 Task: Open Card Card0000000116 in Board Board0000000029 in Workspace WS0000000010 in Trello. Add Member Nikrathi889@gmail.com to Card Card0000000116 in Board Board0000000029 in Workspace WS0000000010 in Trello. Add Red Label titled Label0000000116 to Card Card0000000116 in Board Board0000000029 in Workspace WS0000000010 in Trello. Add Checklist CL0000000116 to Card Card0000000116 in Board Board0000000029 in Workspace WS0000000010 in Trello. Add Dates with Start Date as Nov 01 2023 and Due Date as Nov 30 2023 to Card Card0000000116 in Board Board0000000029 in Workspace WS0000000010 in Trello
Action: Mouse moved to (353, 441)
Screenshot: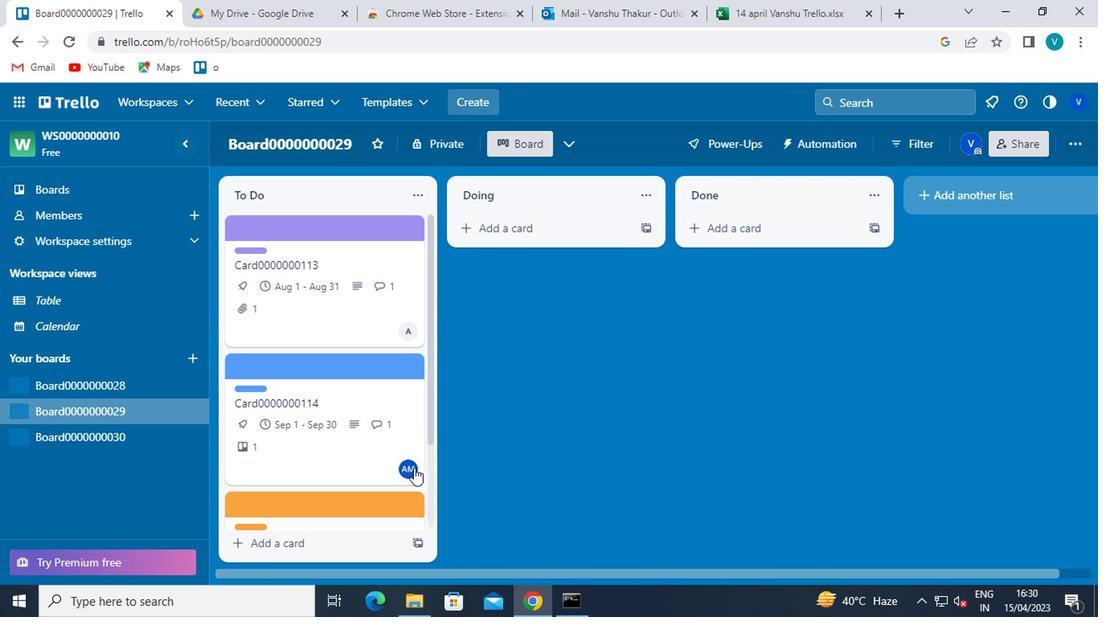 
Action: Mouse scrolled (353, 441) with delta (0, 0)
Screenshot: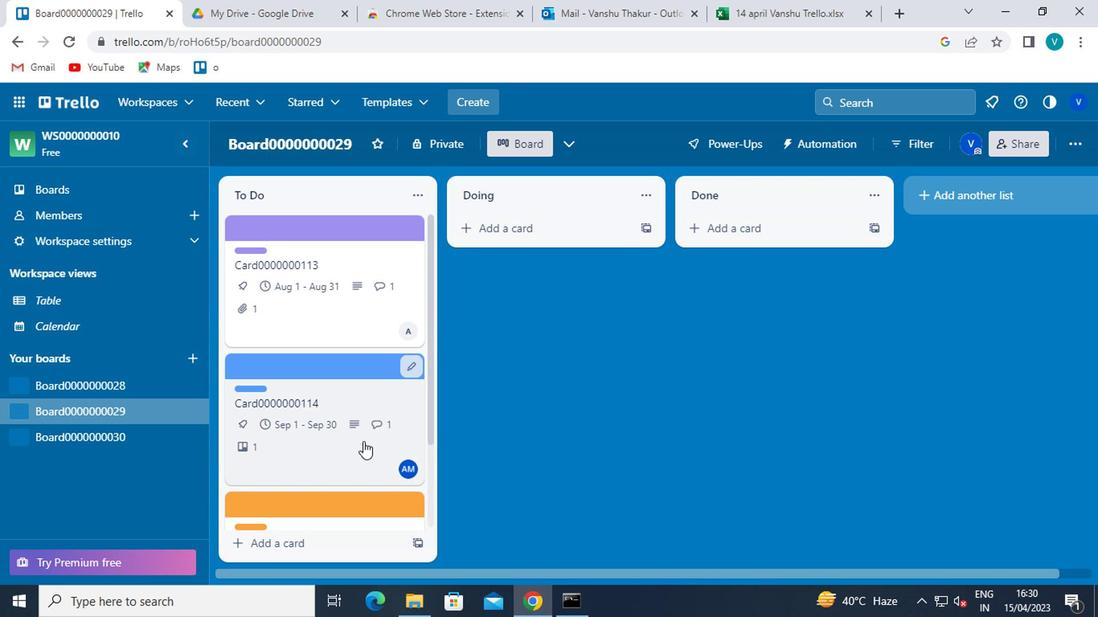
Action: Mouse scrolled (353, 441) with delta (0, 0)
Screenshot: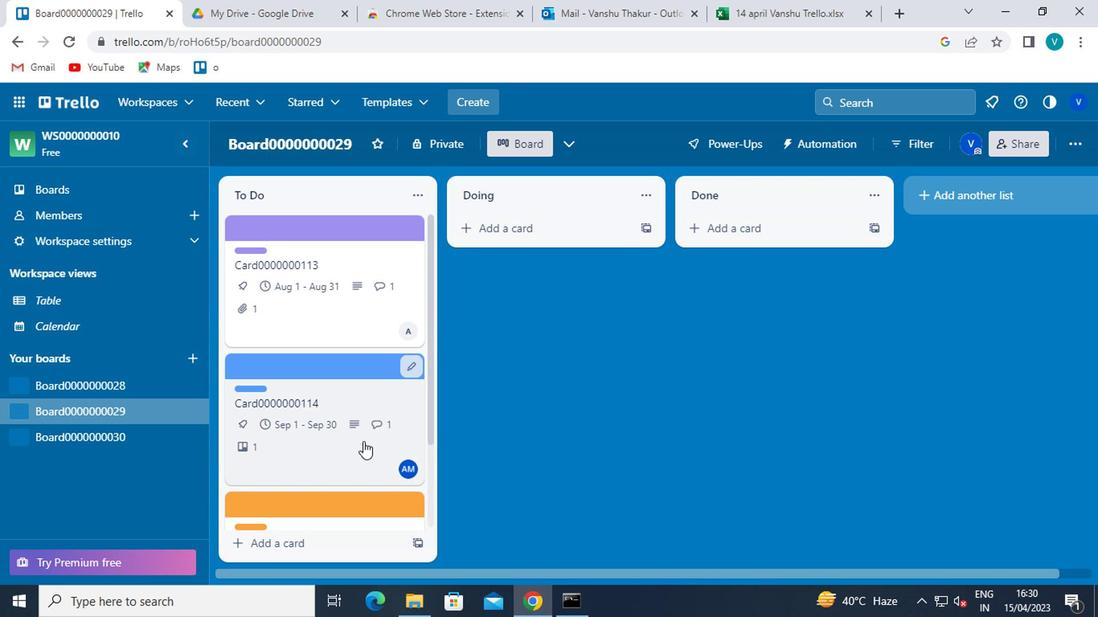 
Action: Mouse scrolled (353, 441) with delta (0, 0)
Screenshot: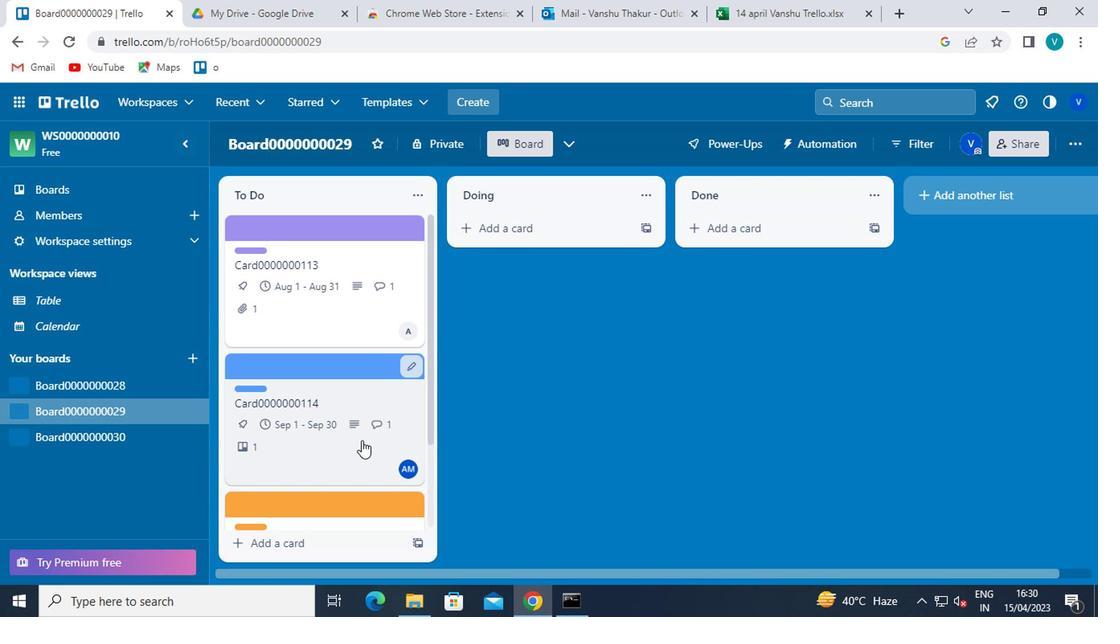 
Action: Mouse scrolled (353, 441) with delta (0, 0)
Screenshot: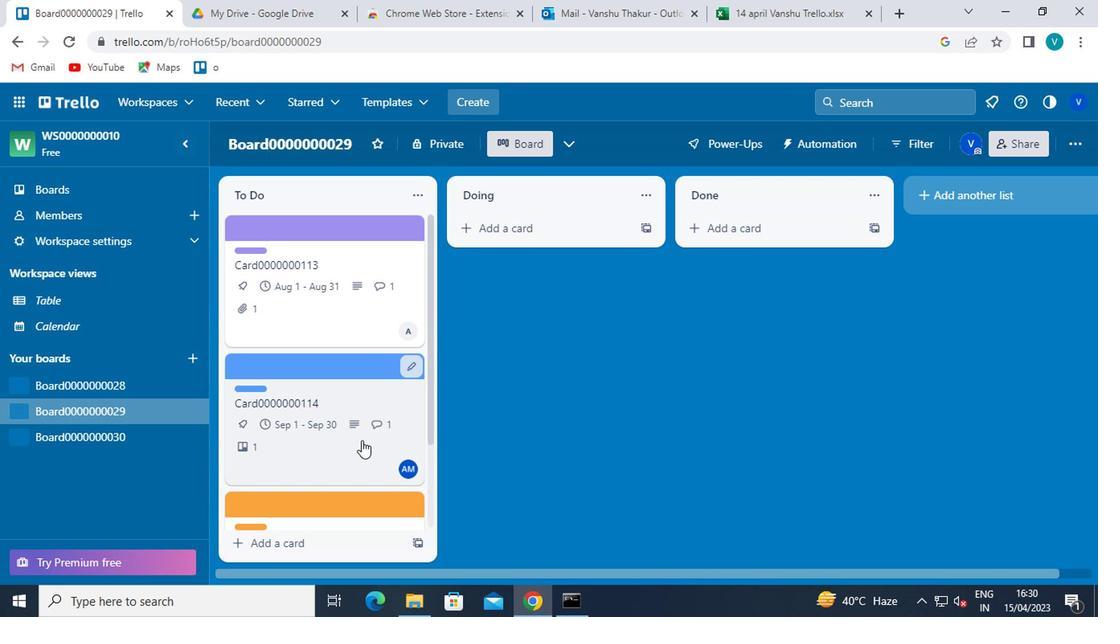
Action: Mouse scrolled (353, 441) with delta (0, 0)
Screenshot: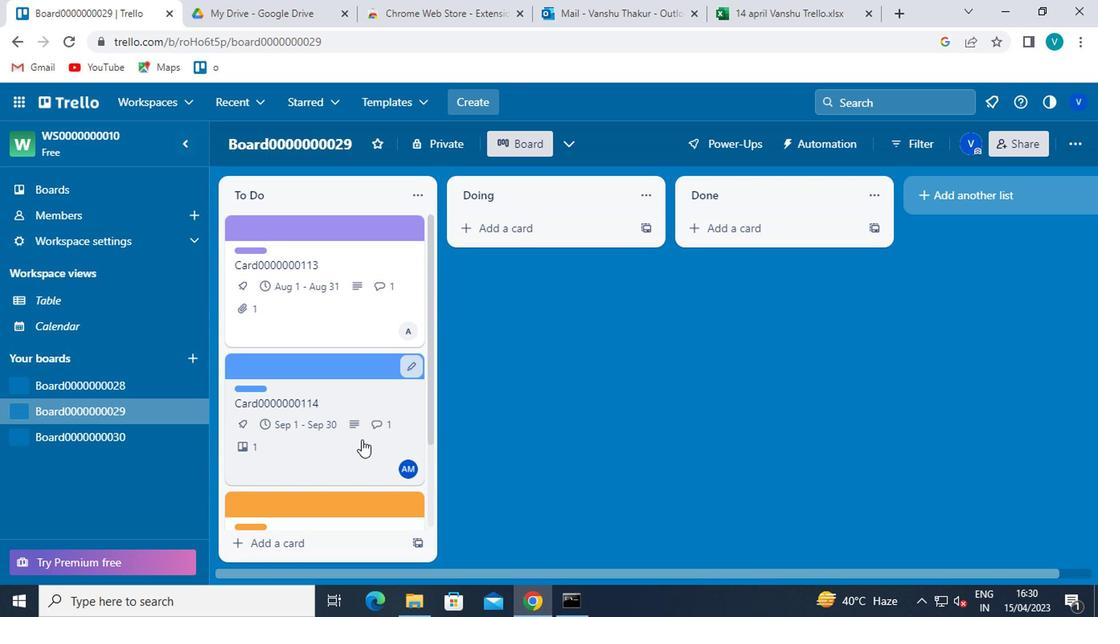 
Action: Mouse scrolled (353, 441) with delta (0, 0)
Screenshot: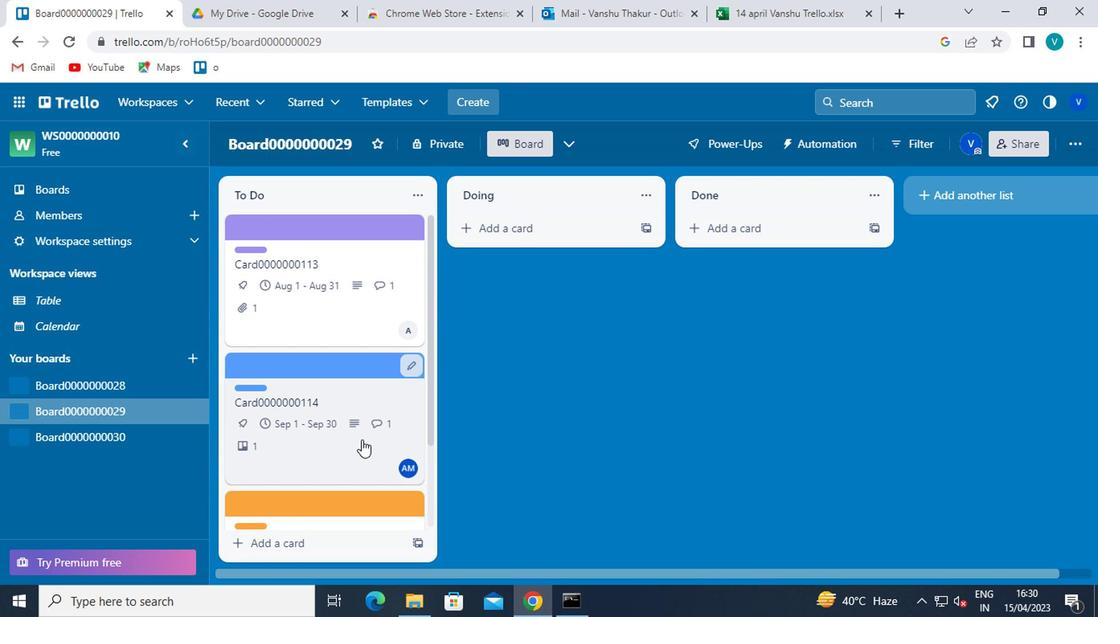 
Action: Mouse scrolled (353, 441) with delta (0, 0)
Screenshot: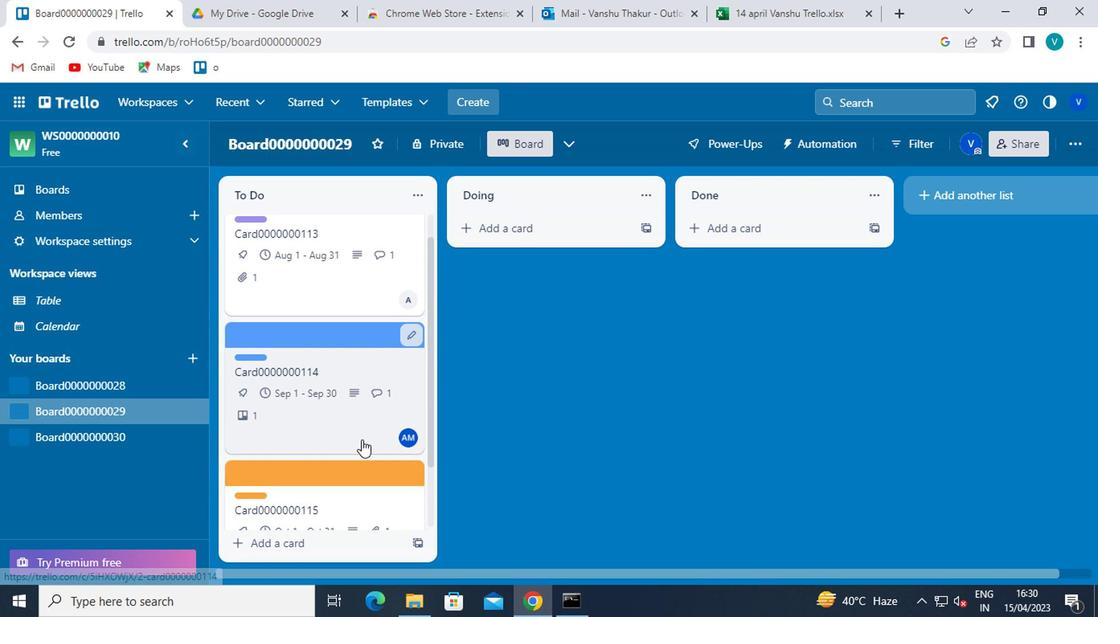 
Action: Mouse moved to (335, 514)
Screenshot: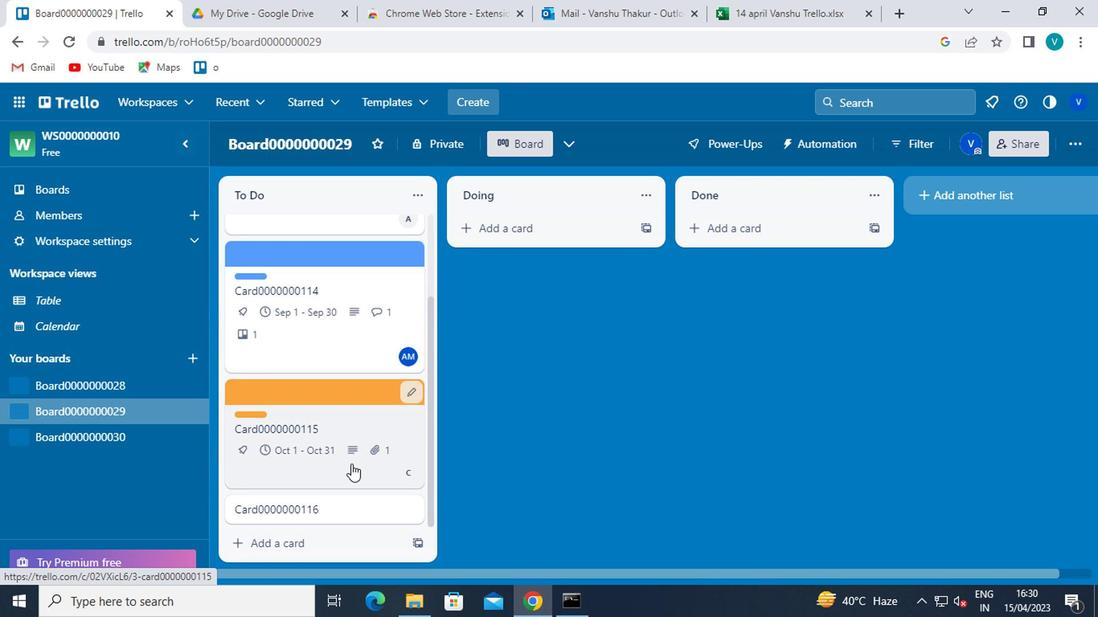 
Action: Mouse pressed left at (335, 514)
Screenshot: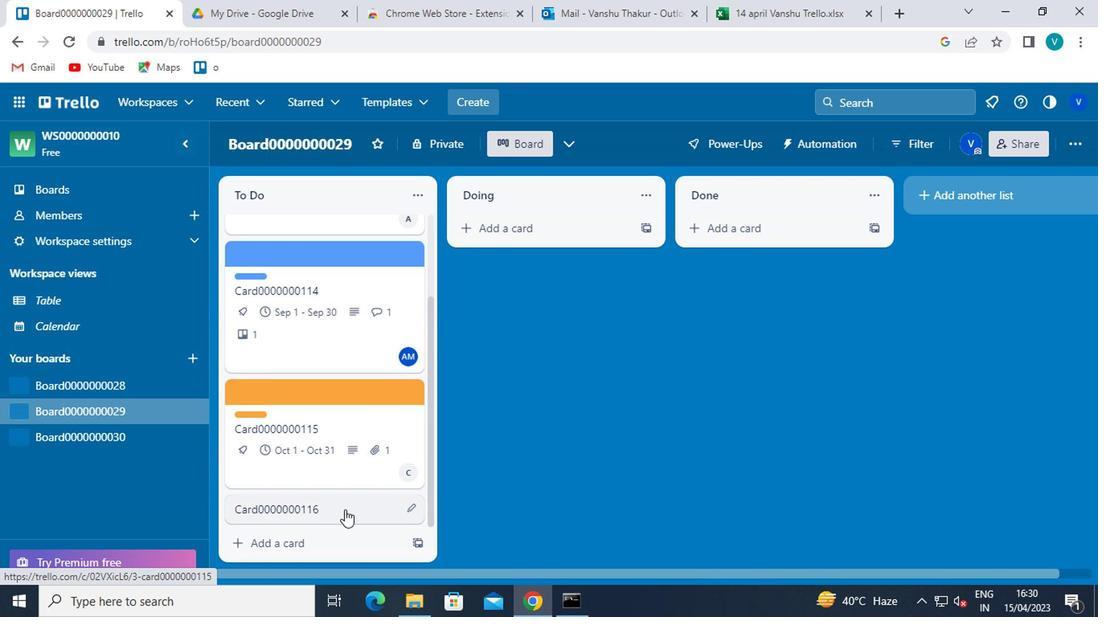 
Action: Mouse moved to (740, 228)
Screenshot: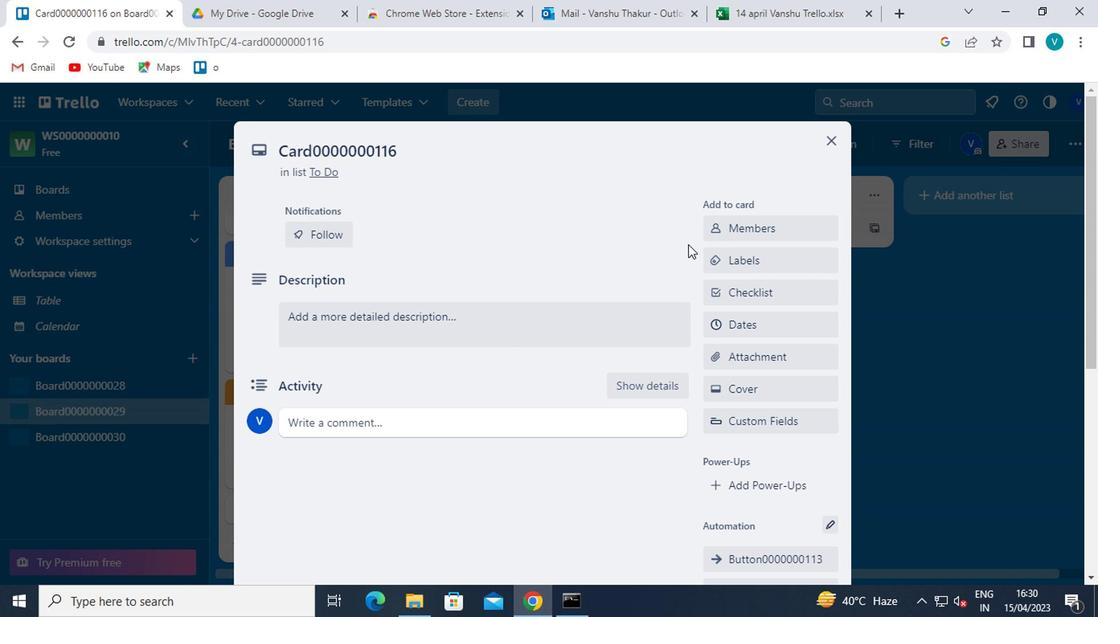 
Action: Mouse pressed left at (740, 228)
Screenshot: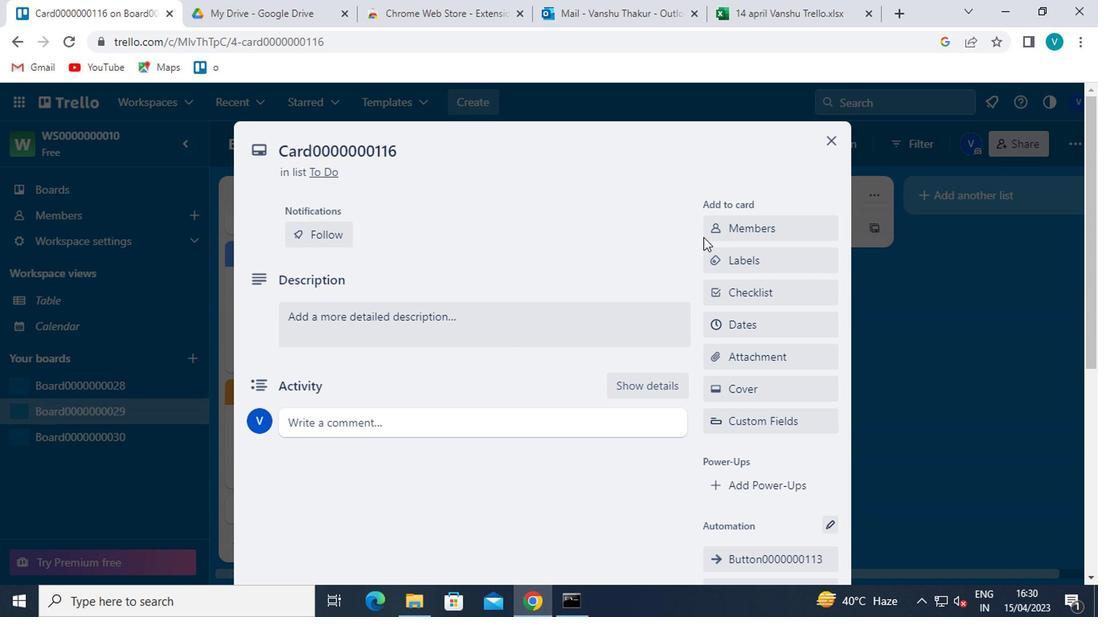 
Action: Mouse moved to (731, 295)
Screenshot: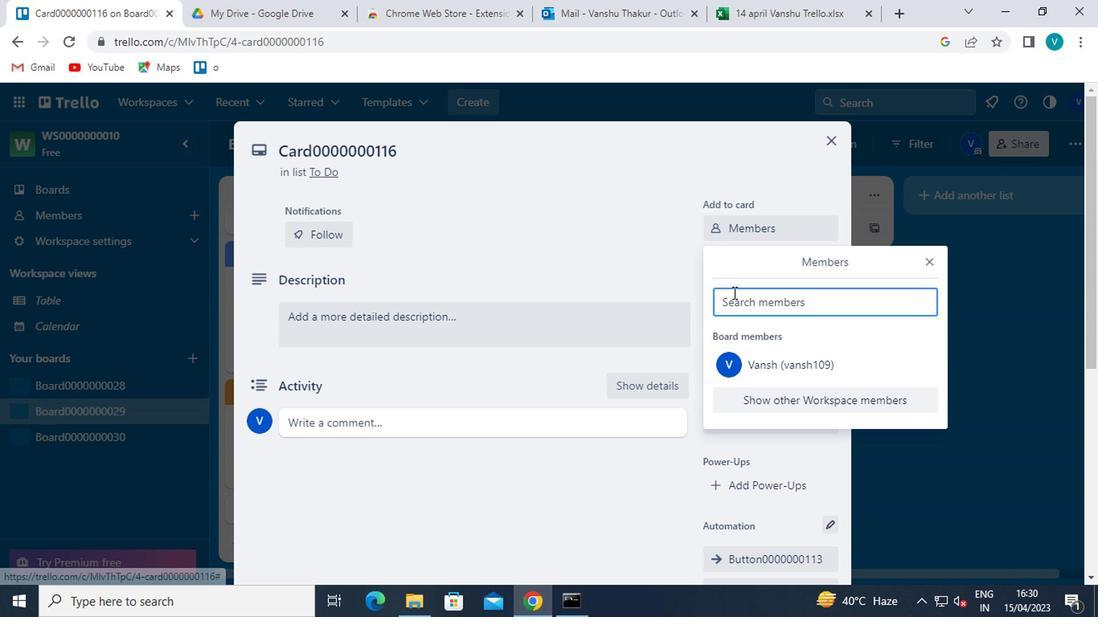 
Action: Mouse pressed left at (731, 295)
Screenshot: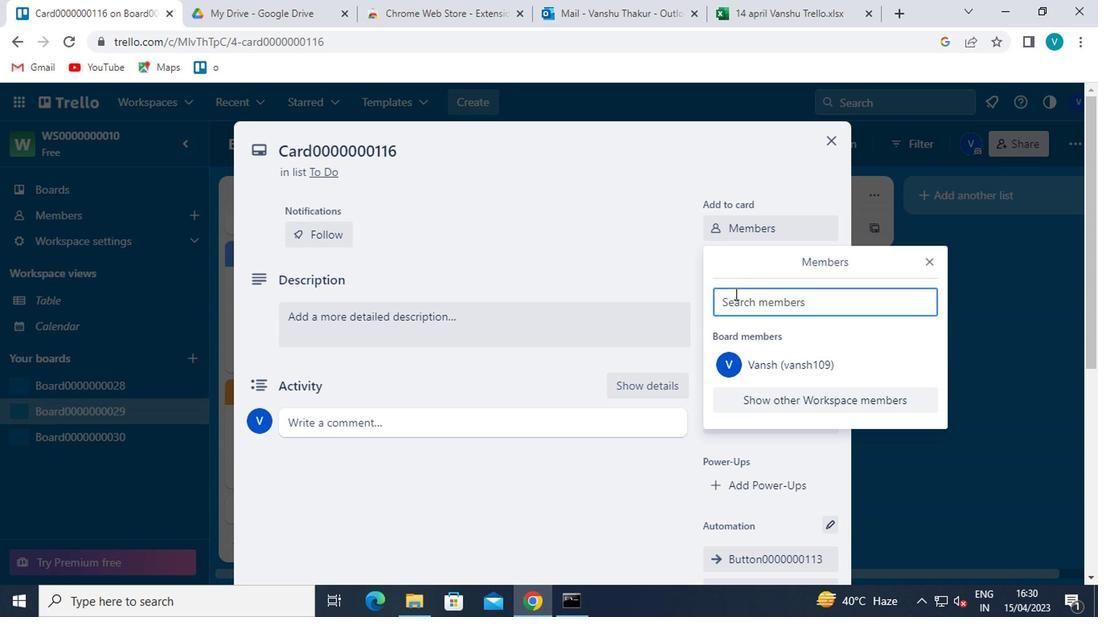 
Action: Key pressed <Key.shift><Key.shift><Key.shift><Key.shift><Key.shift><Key.shift><Key.shift><Key.shift><Key.shift><Key.shift><Key.shift><Key.shift><Key.shift>NIKRATHI889<Key.shift>@GMAIL.COM
Screenshot: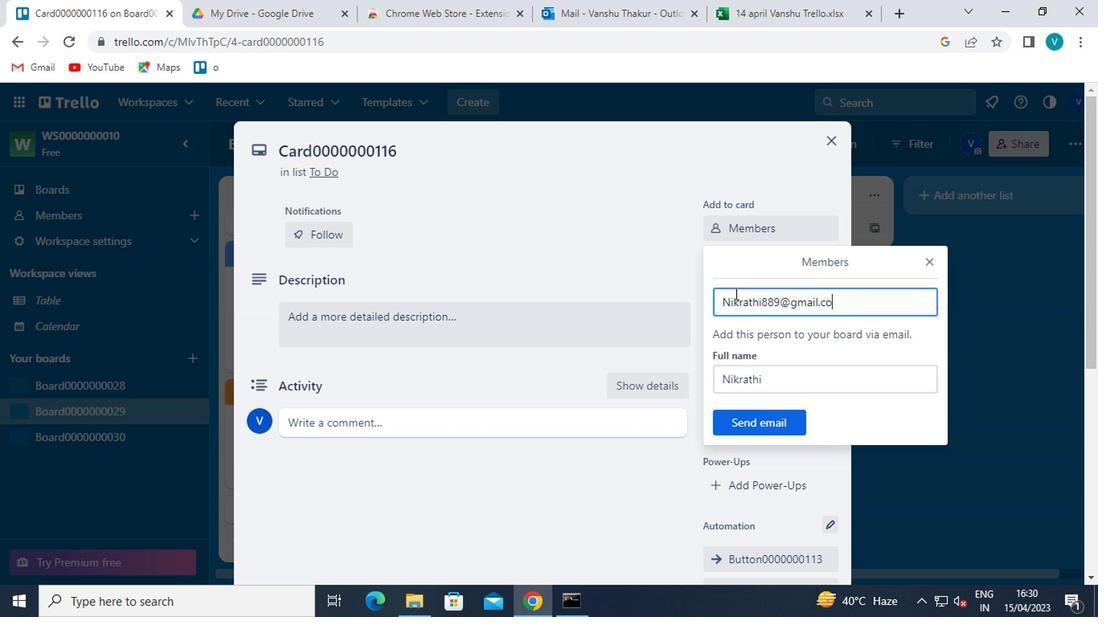 
Action: Mouse moved to (762, 427)
Screenshot: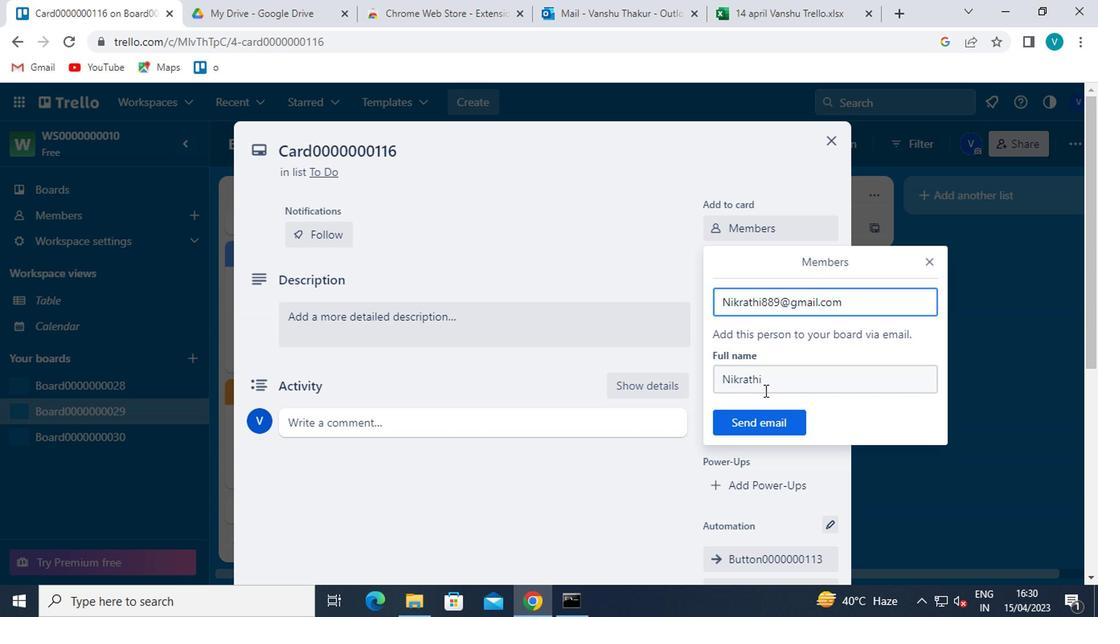 
Action: Mouse pressed left at (762, 427)
Screenshot: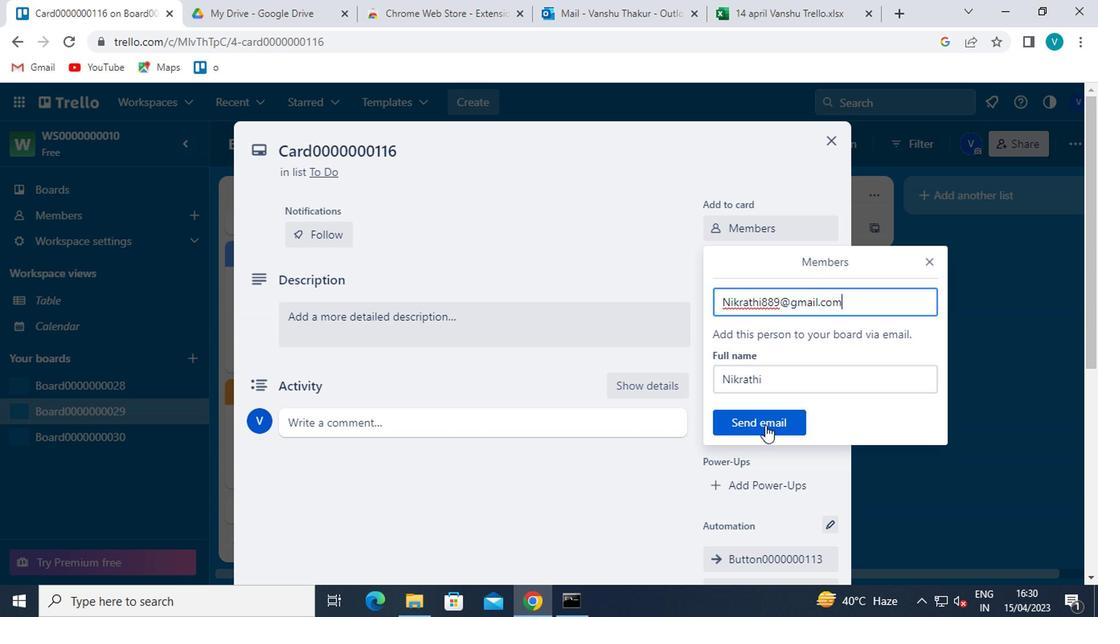 
Action: Mouse moved to (775, 330)
Screenshot: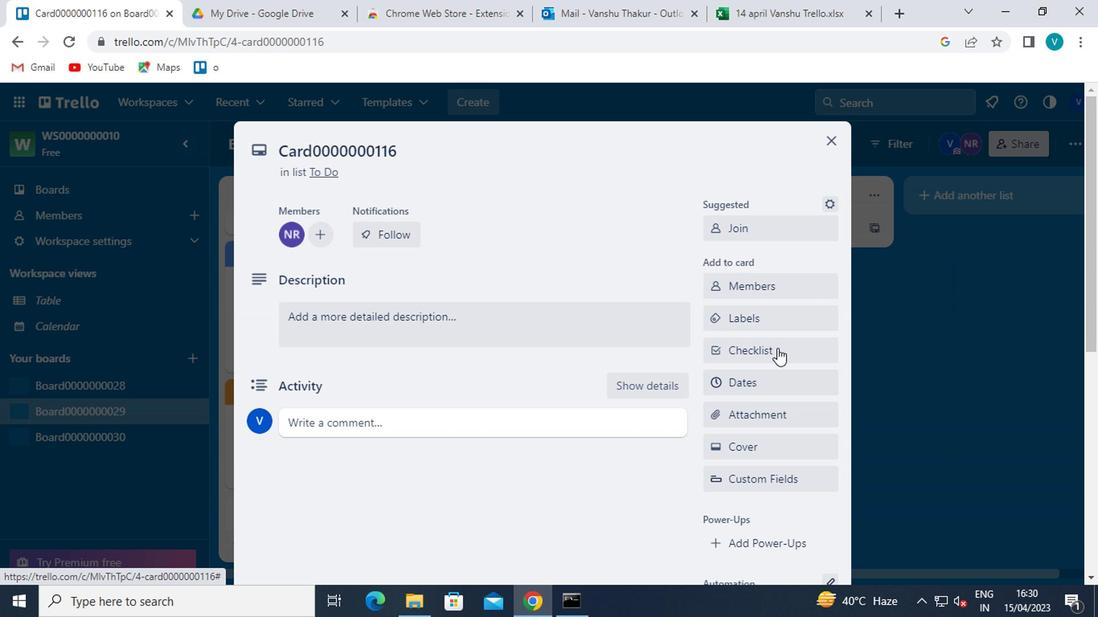 
Action: Mouse pressed left at (775, 330)
Screenshot: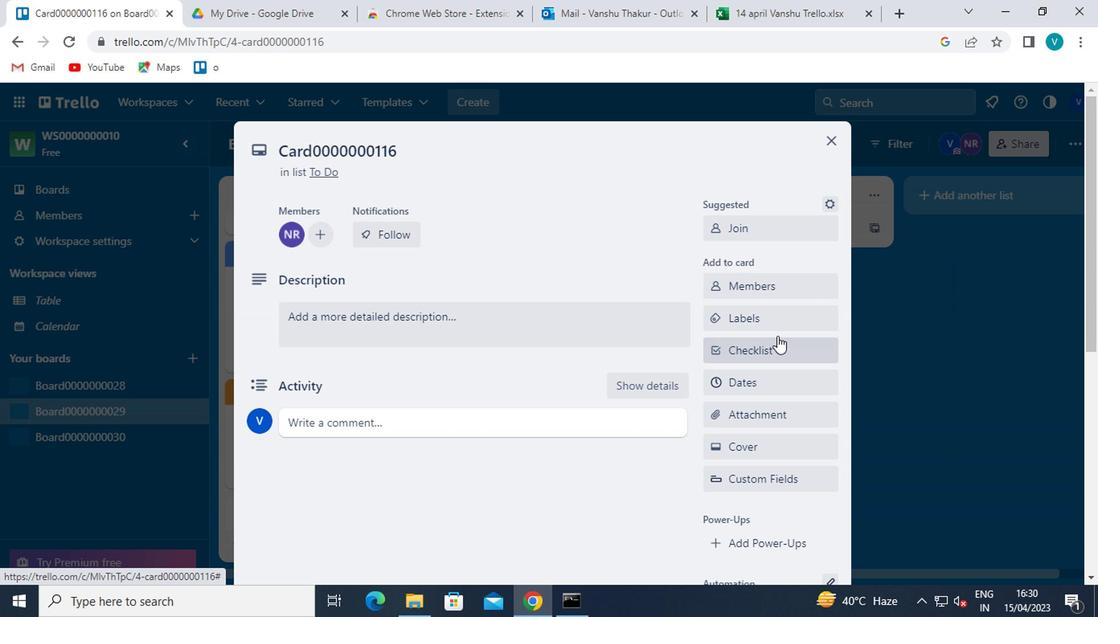 
Action: Mouse moved to (779, 523)
Screenshot: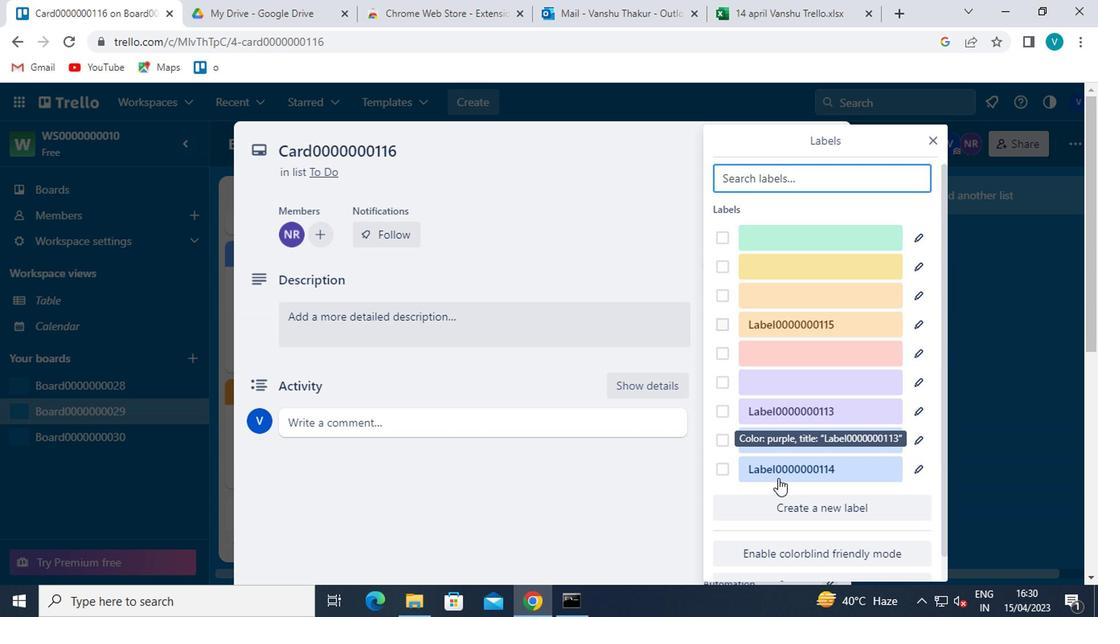 
Action: Mouse pressed left at (779, 523)
Screenshot: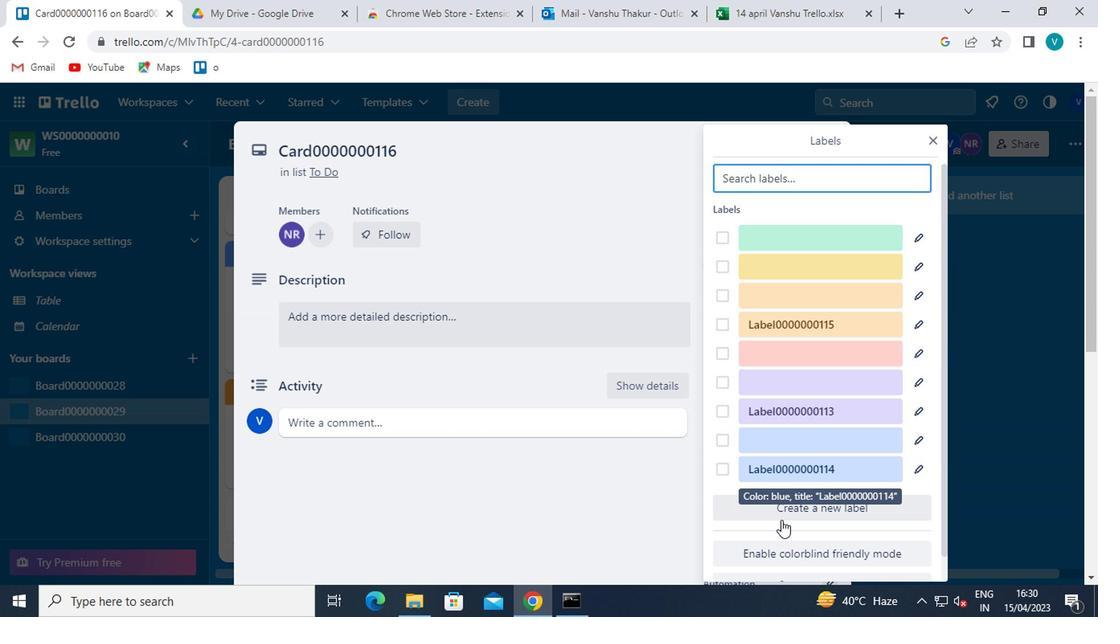
Action: Mouse moved to (786, 513)
Screenshot: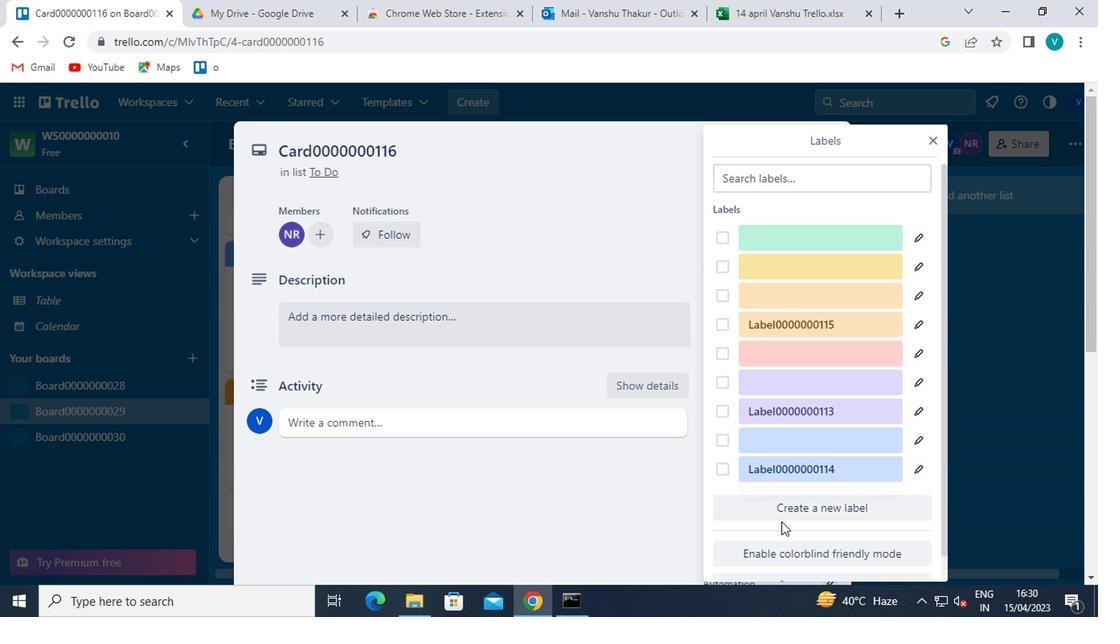 
Action: Mouse pressed left at (786, 513)
Screenshot: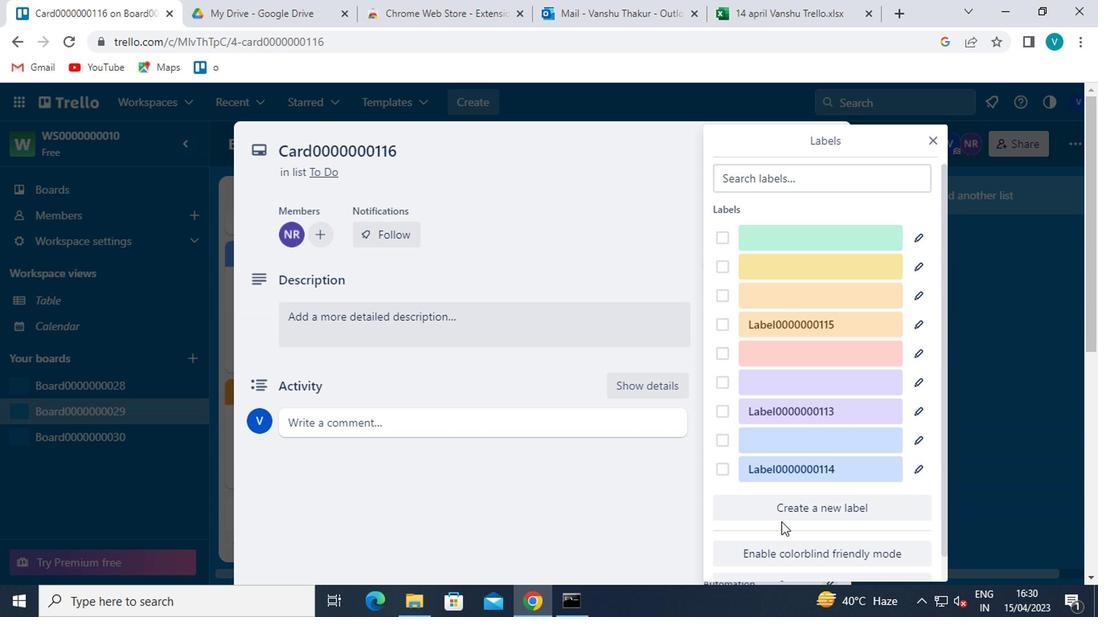 
Action: Mouse moved to (870, 378)
Screenshot: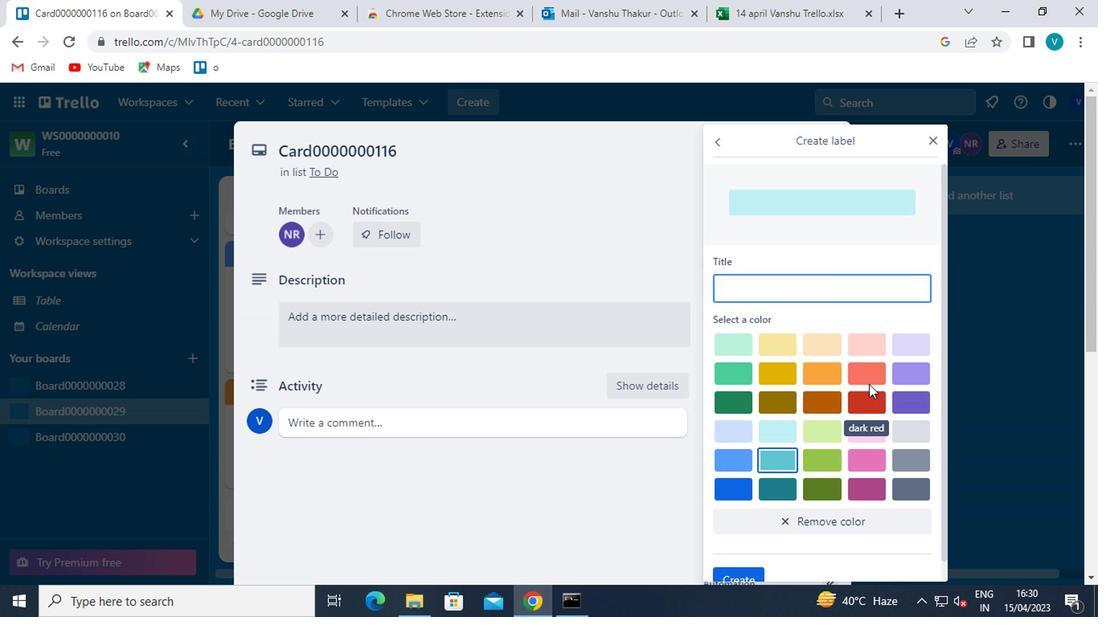 
Action: Mouse pressed left at (870, 378)
Screenshot: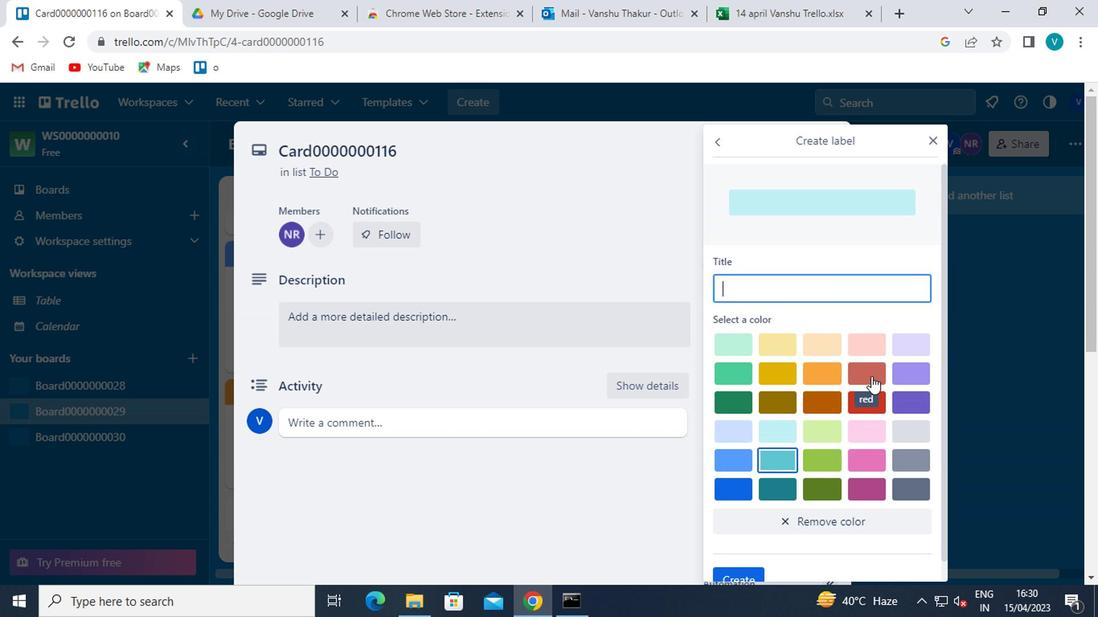 
Action: Mouse moved to (813, 292)
Screenshot: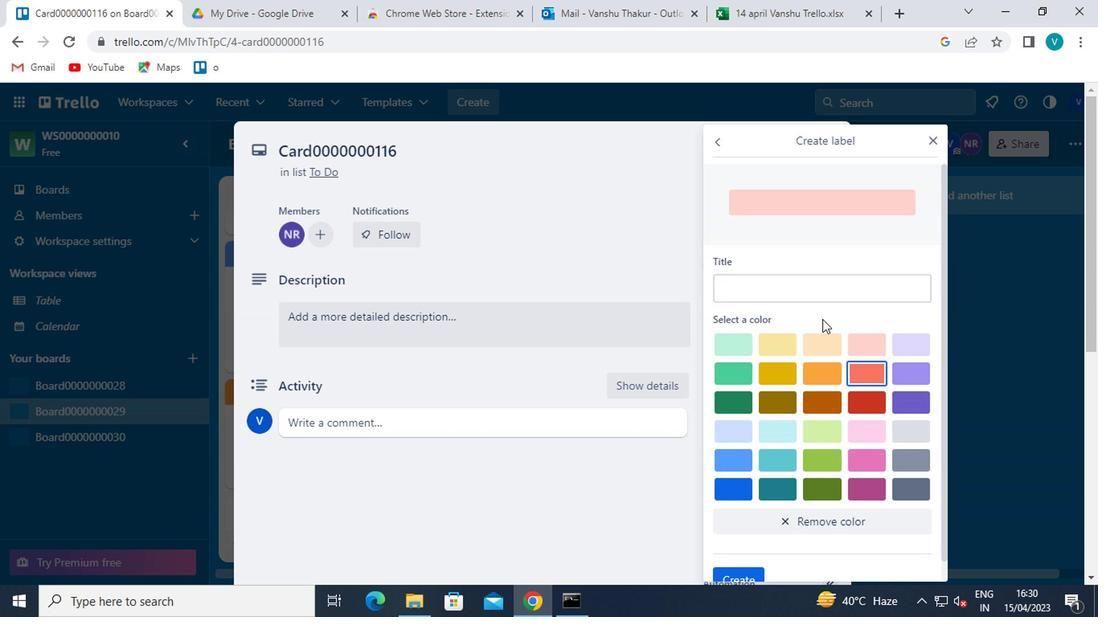 
Action: Mouse pressed left at (813, 292)
Screenshot: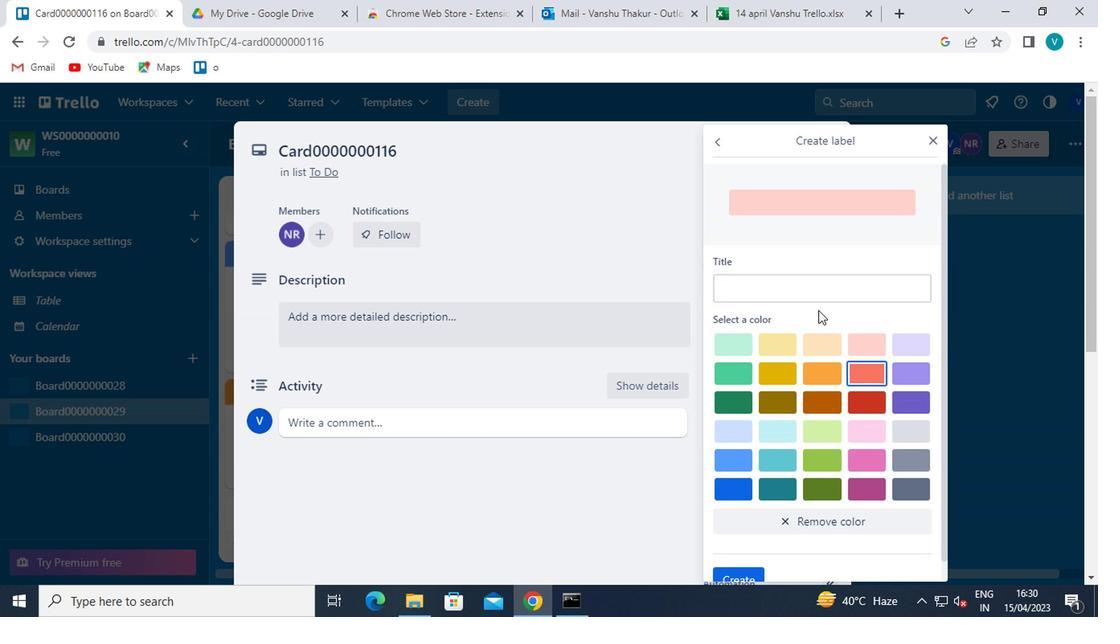 
Action: Key pressed <Key.shift>LABEL0000000115<Key.backspace>6
Screenshot: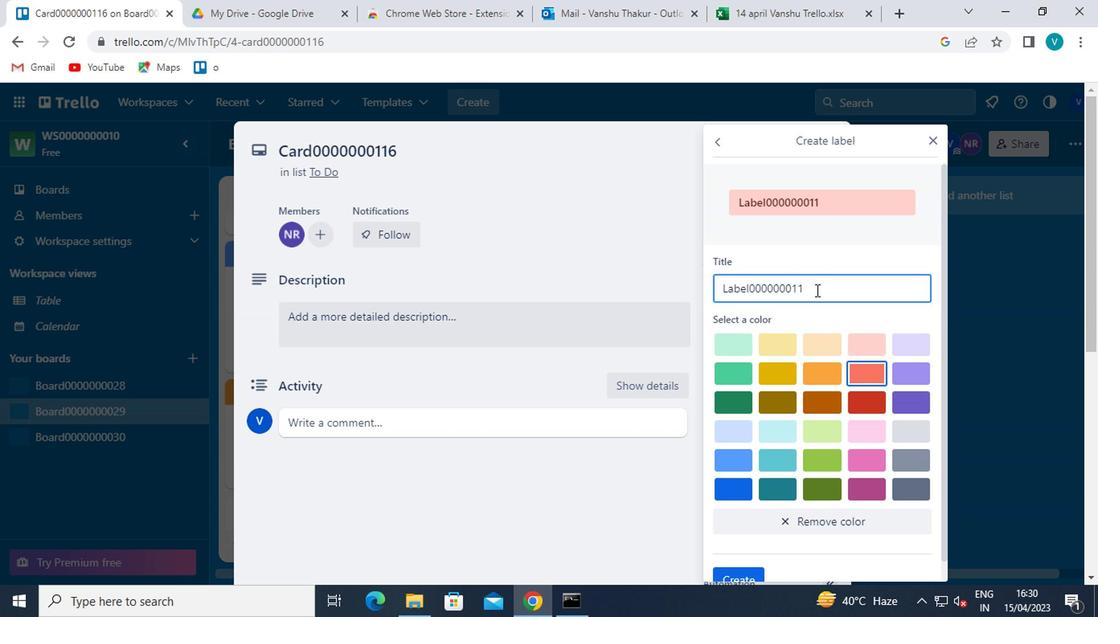 
Action: Mouse moved to (733, 574)
Screenshot: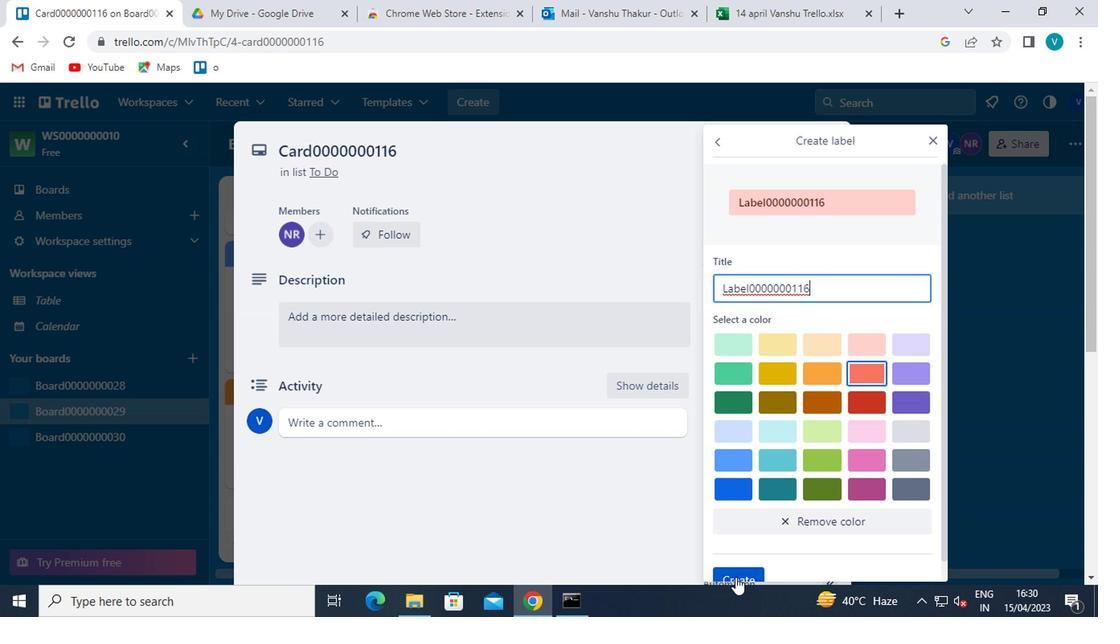 
Action: Mouse scrolled (733, 573) with delta (0, -1)
Screenshot: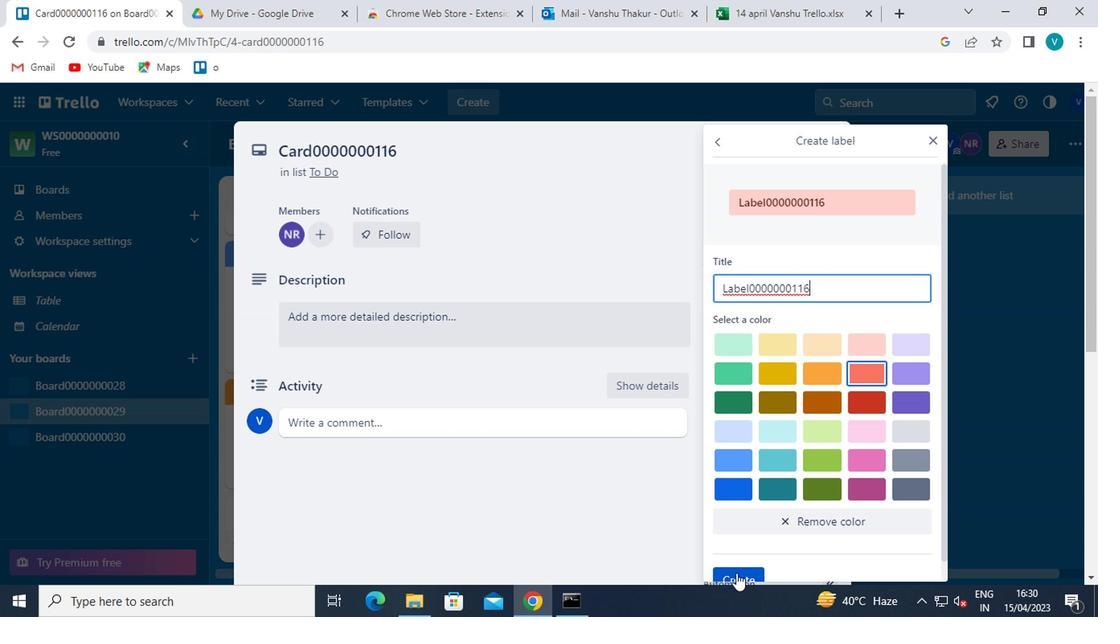 
Action: Mouse scrolled (733, 573) with delta (0, -1)
Screenshot: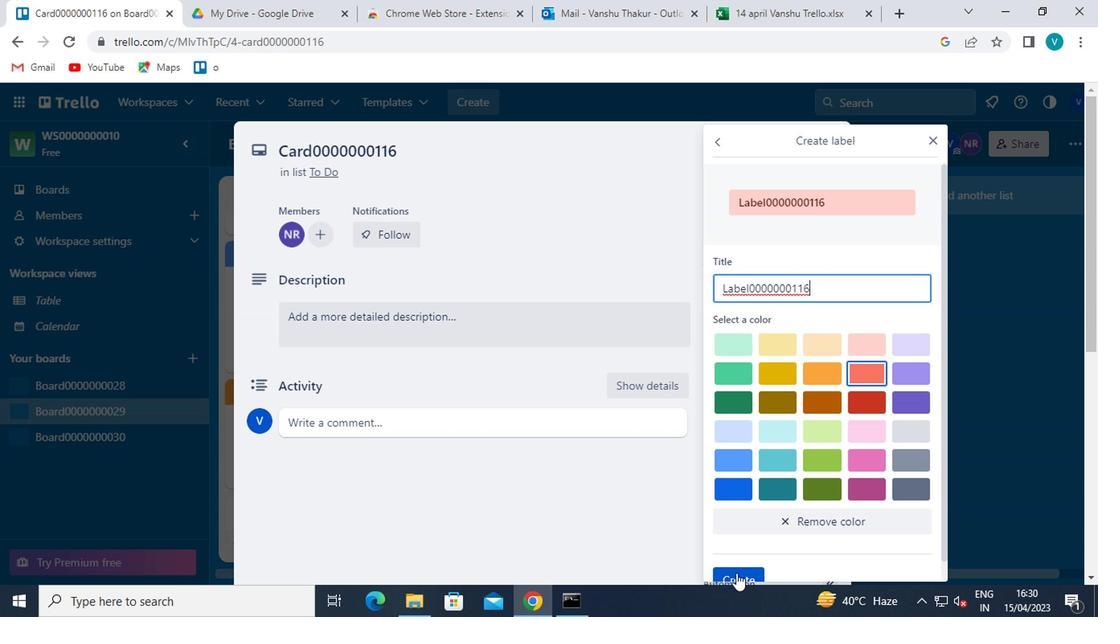 
Action: Mouse scrolled (733, 573) with delta (0, -1)
Screenshot: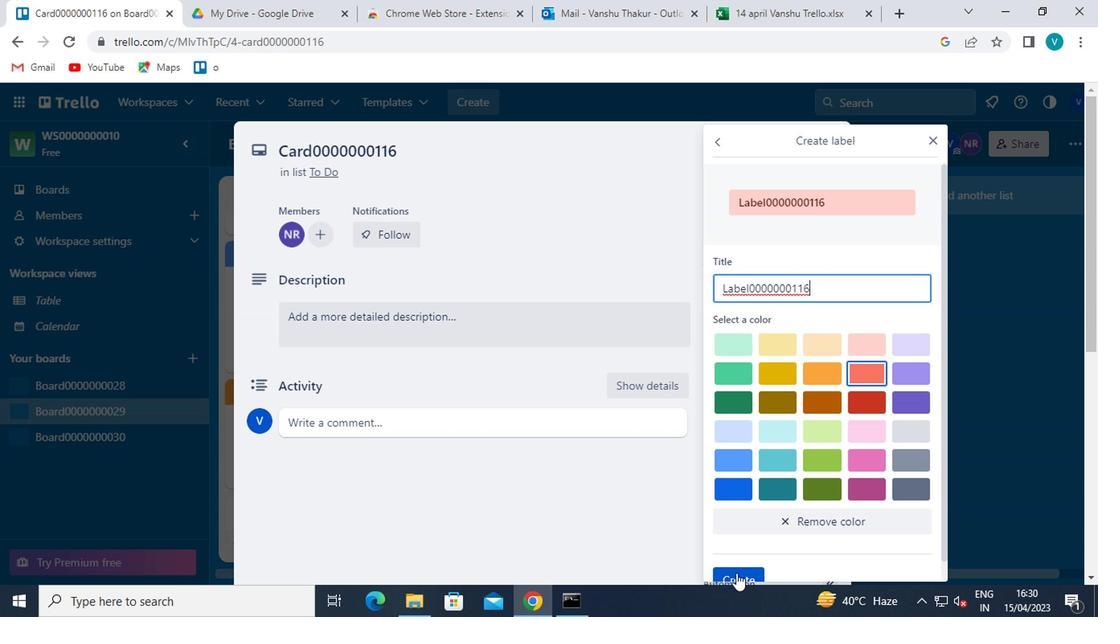 
Action: Mouse moved to (733, 545)
Screenshot: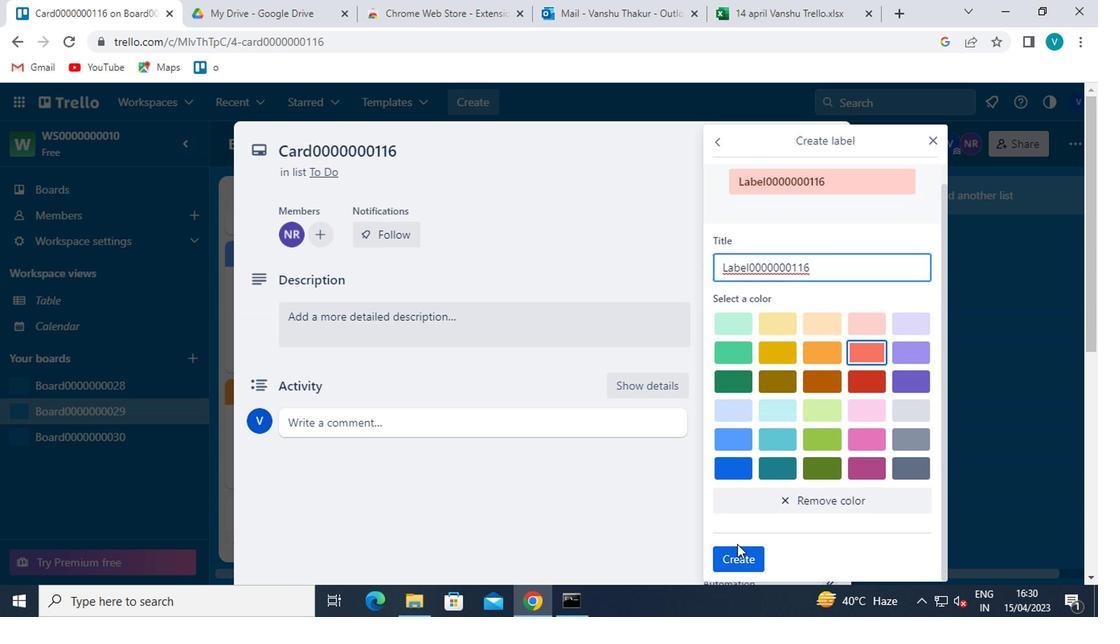 
Action: Mouse pressed left at (733, 545)
Screenshot: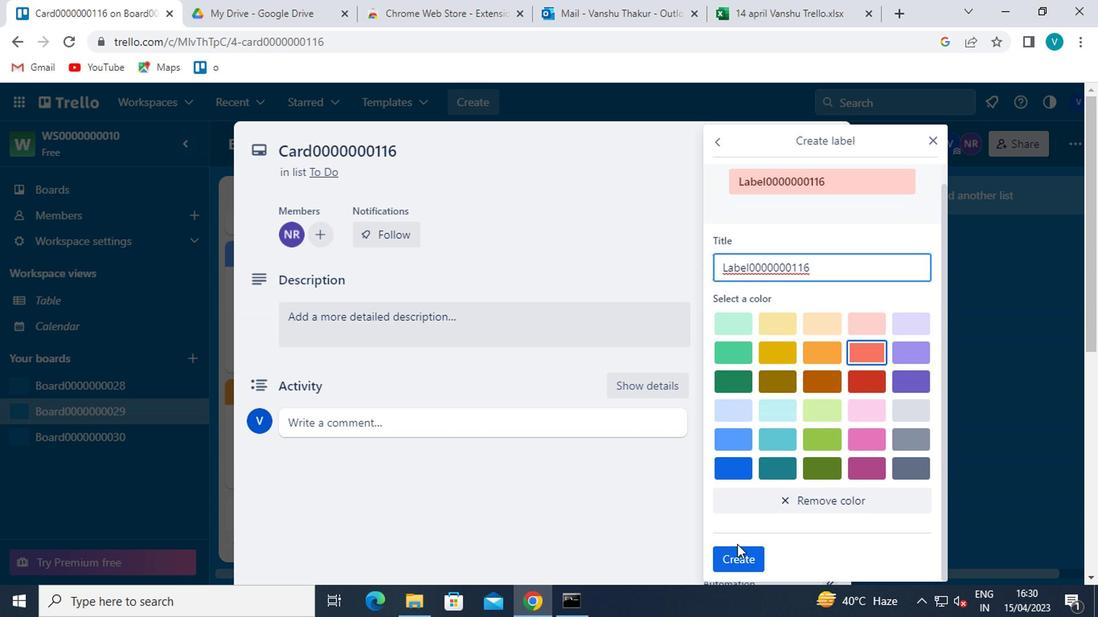 
Action: Mouse moved to (732, 556)
Screenshot: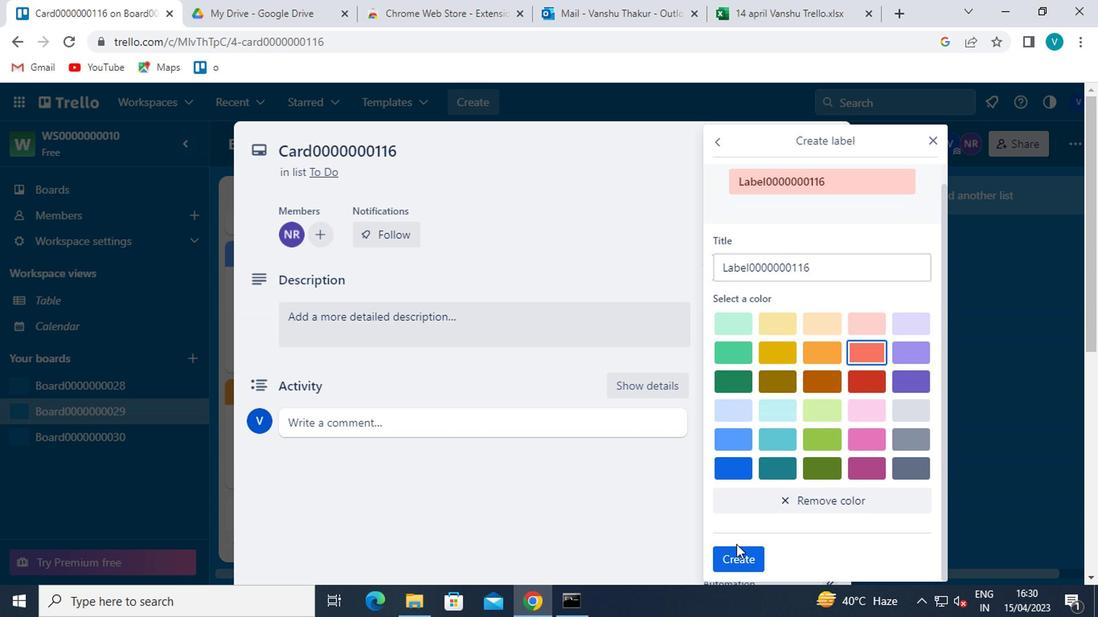 
Action: Mouse pressed left at (732, 556)
Screenshot: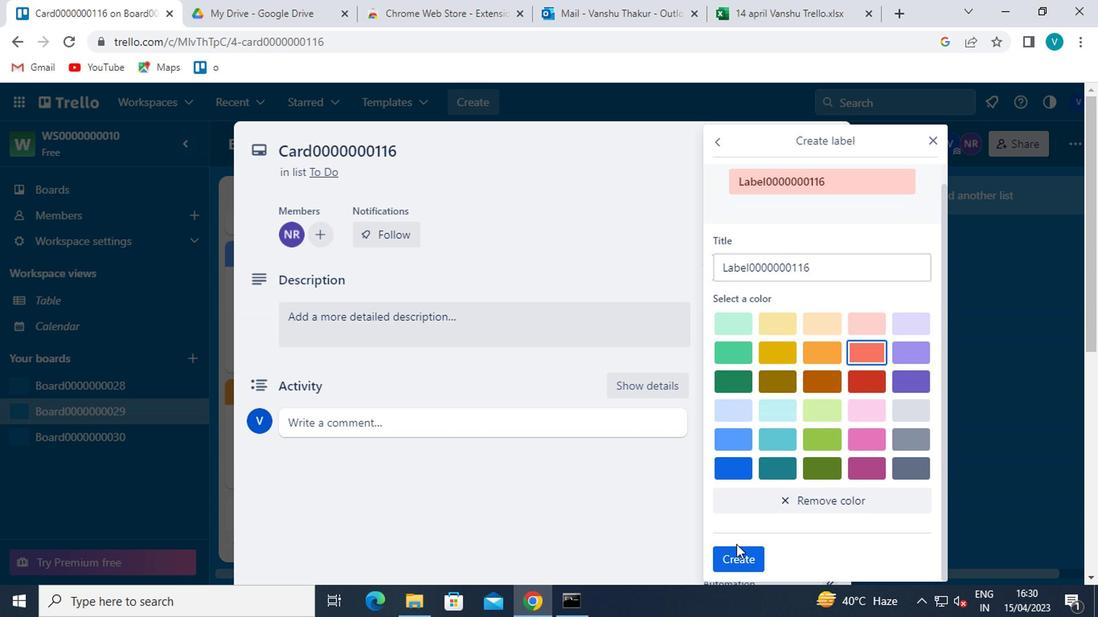 
Action: Mouse moved to (928, 151)
Screenshot: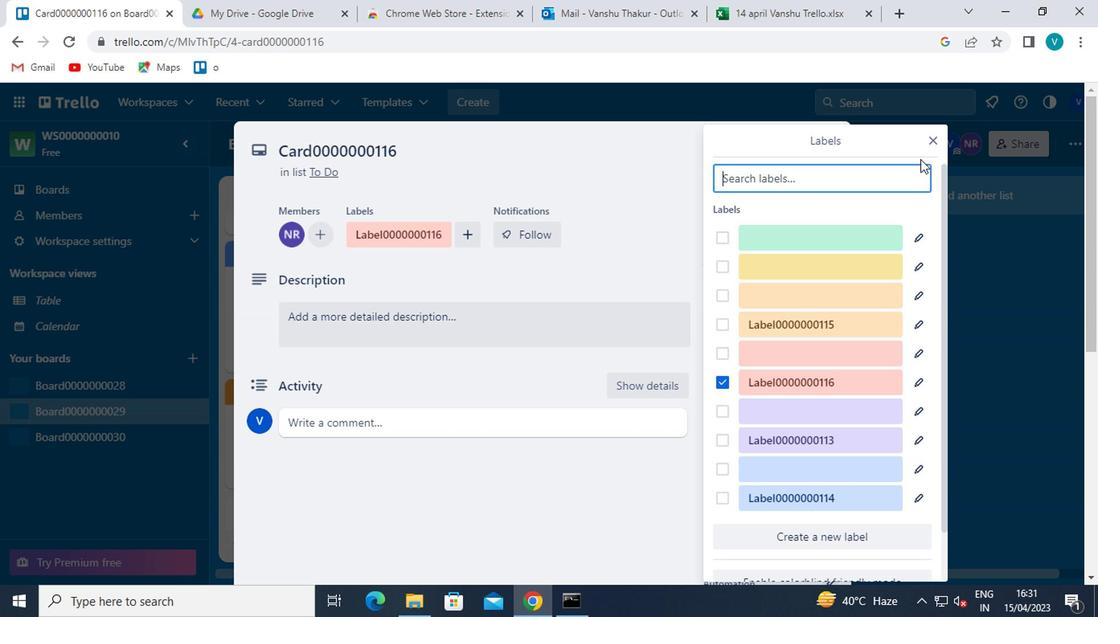 
Action: Mouse pressed left at (928, 151)
Screenshot: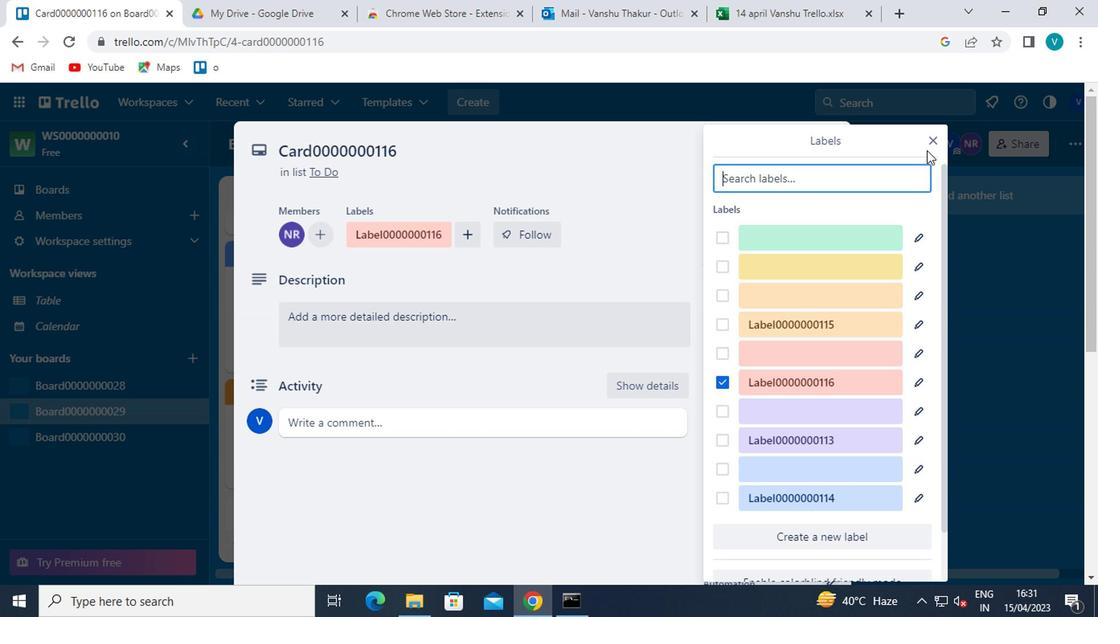 
Action: Mouse moved to (769, 357)
Screenshot: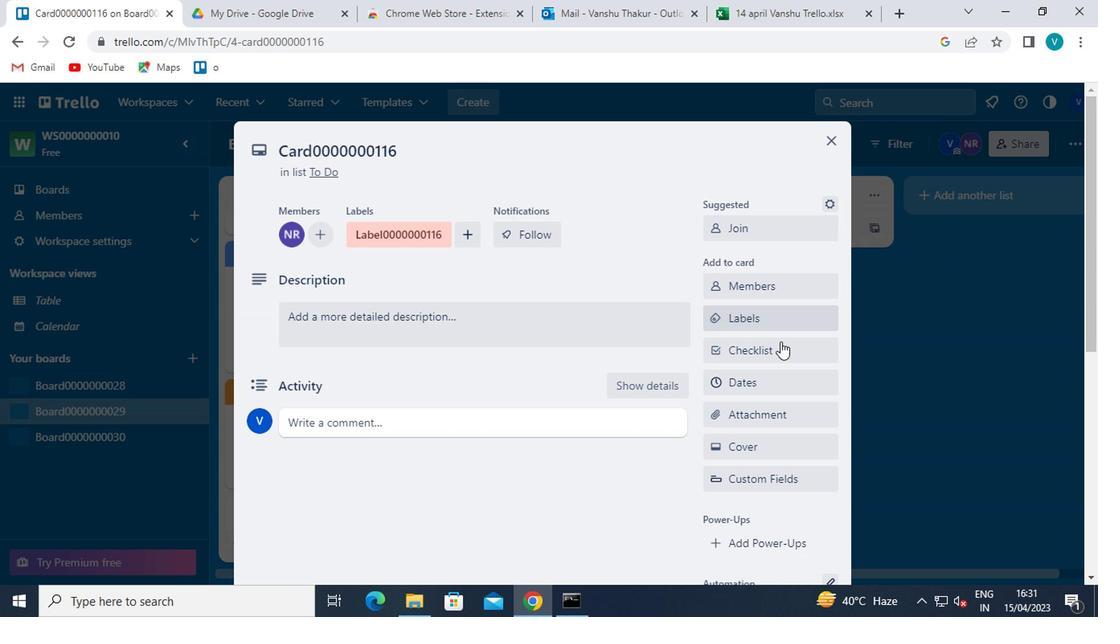 
Action: Mouse pressed left at (769, 357)
Screenshot: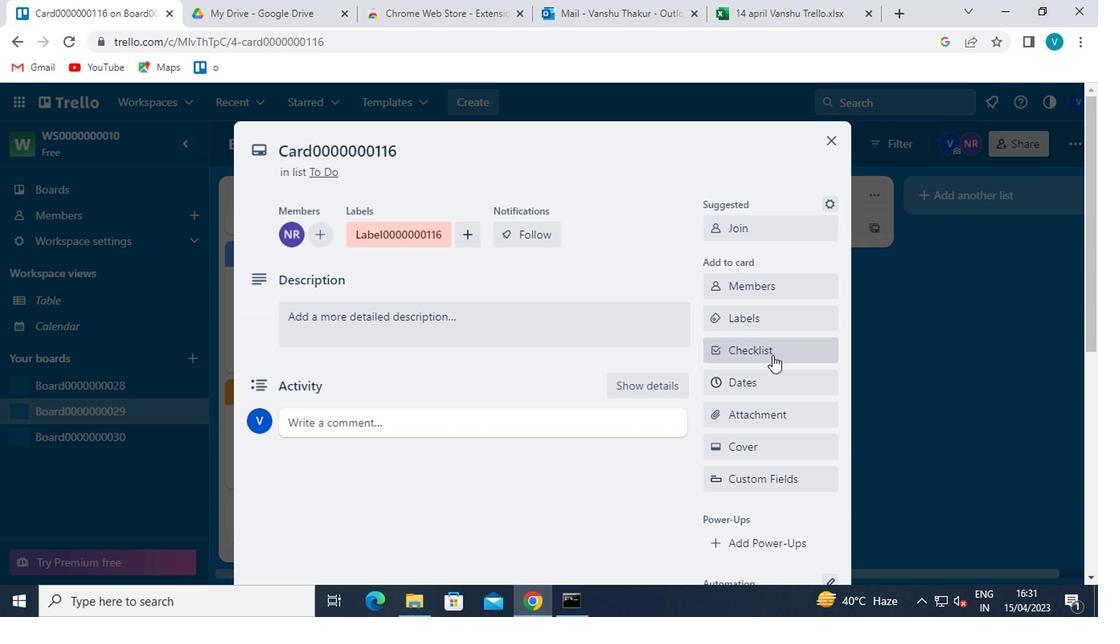 
Action: Mouse moved to (767, 413)
Screenshot: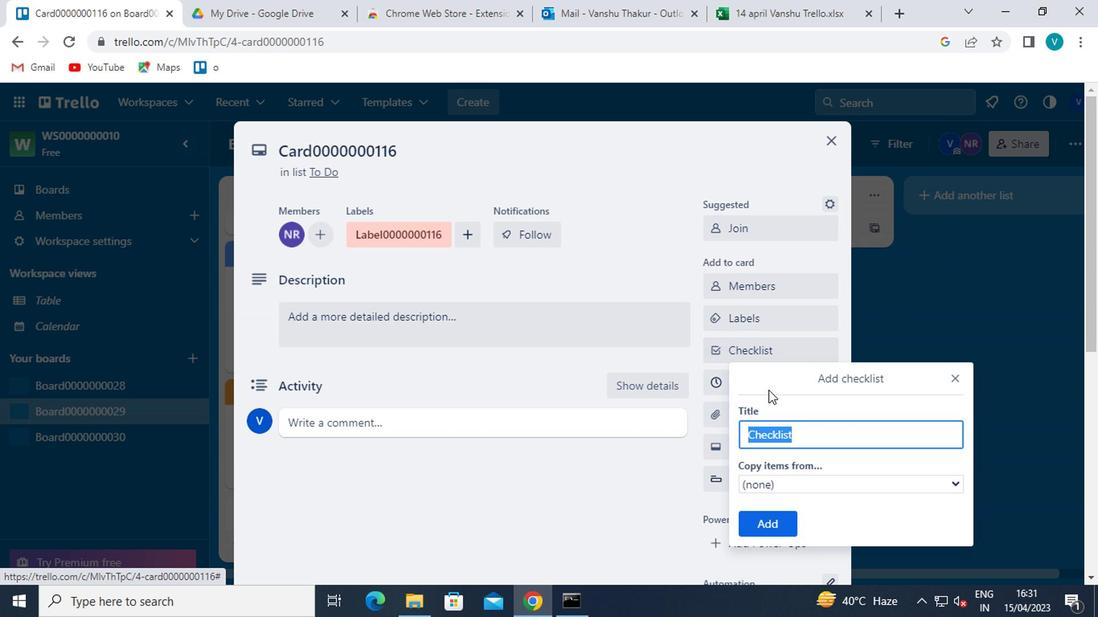 
Action: Key pressed <Key.shift>CL0000000116
Screenshot: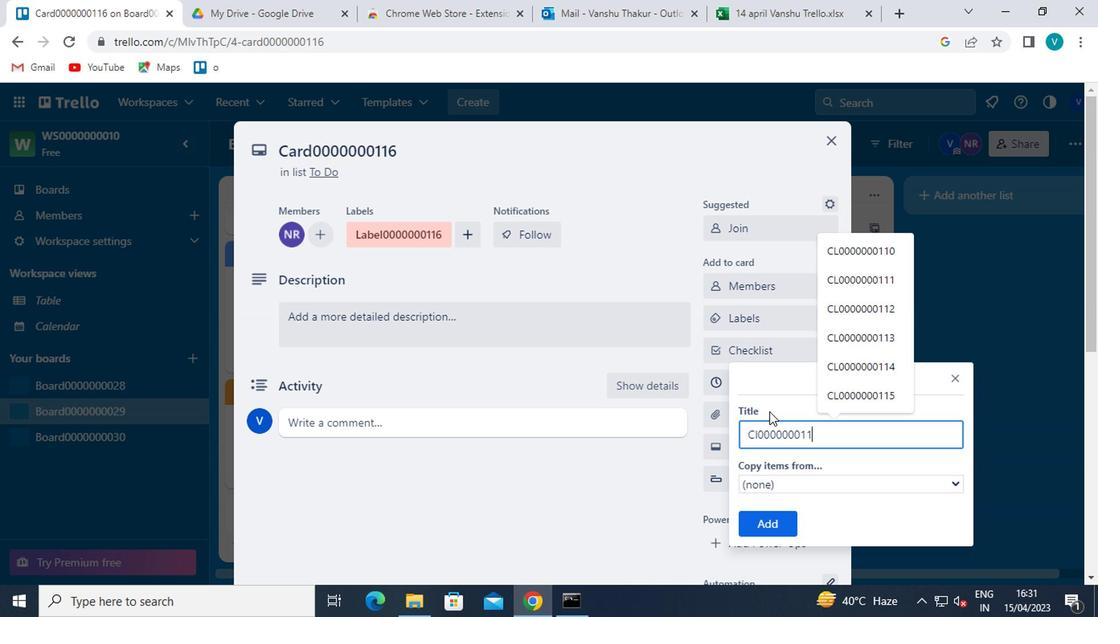
Action: Mouse moved to (763, 533)
Screenshot: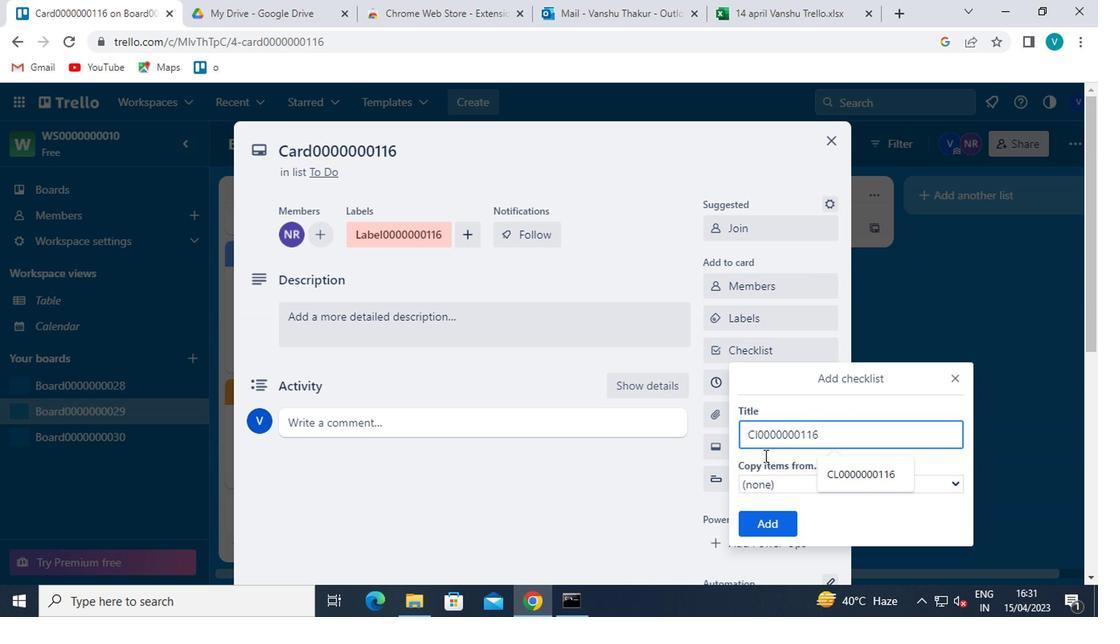 
Action: Mouse pressed left at (763, 533)
Screenshot: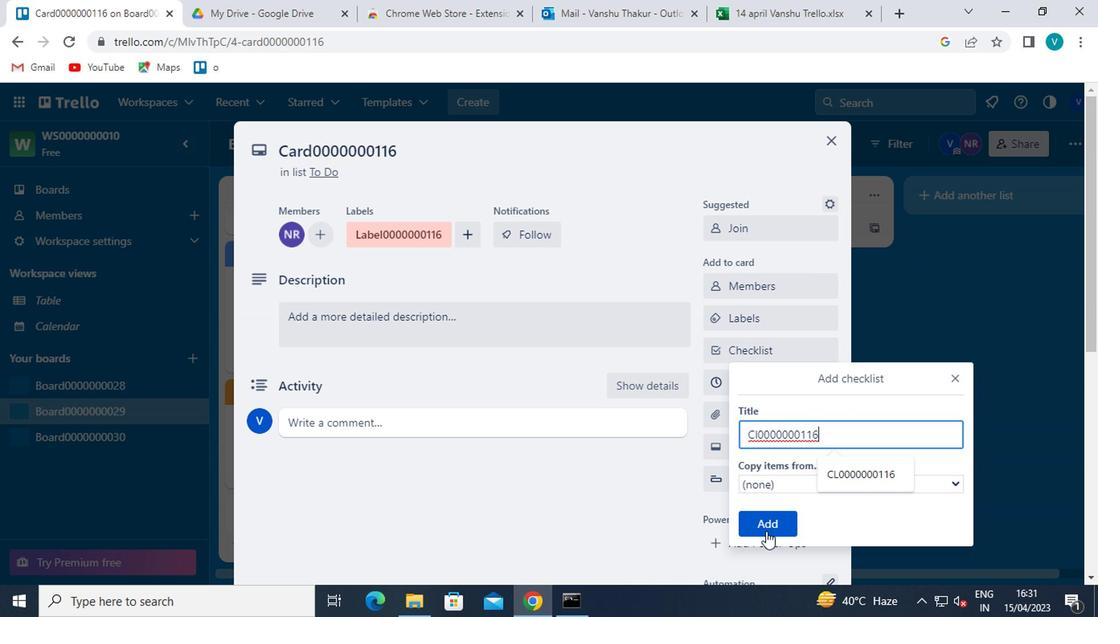 
Action: Mouse moved to (757, 387)
Screenshot: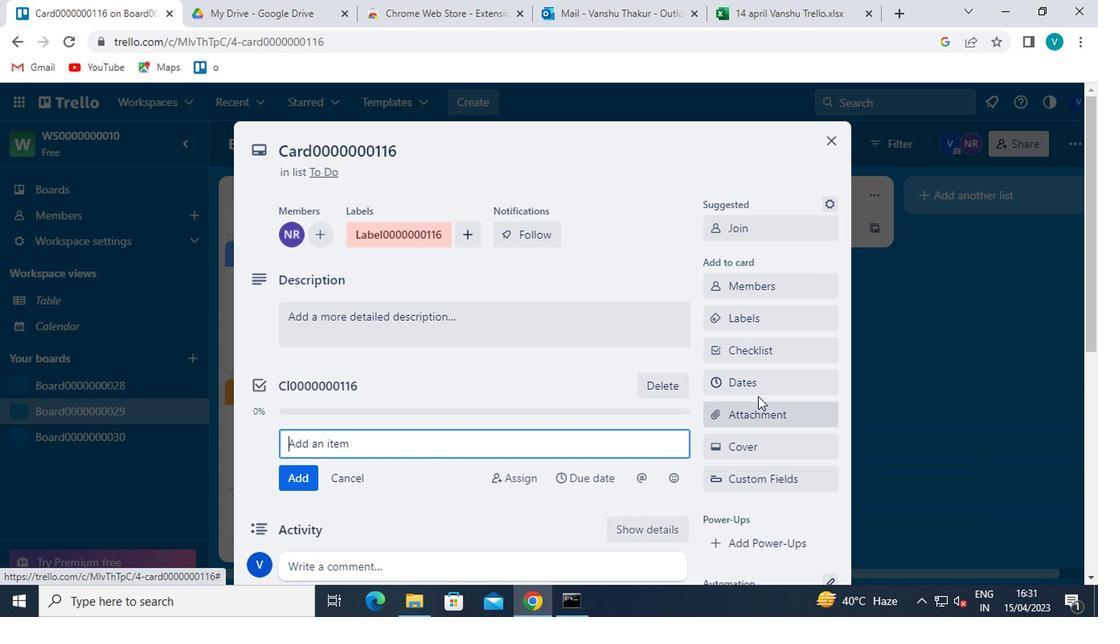 
Action: Mouse pressed left at (757, 387)
Screenshot: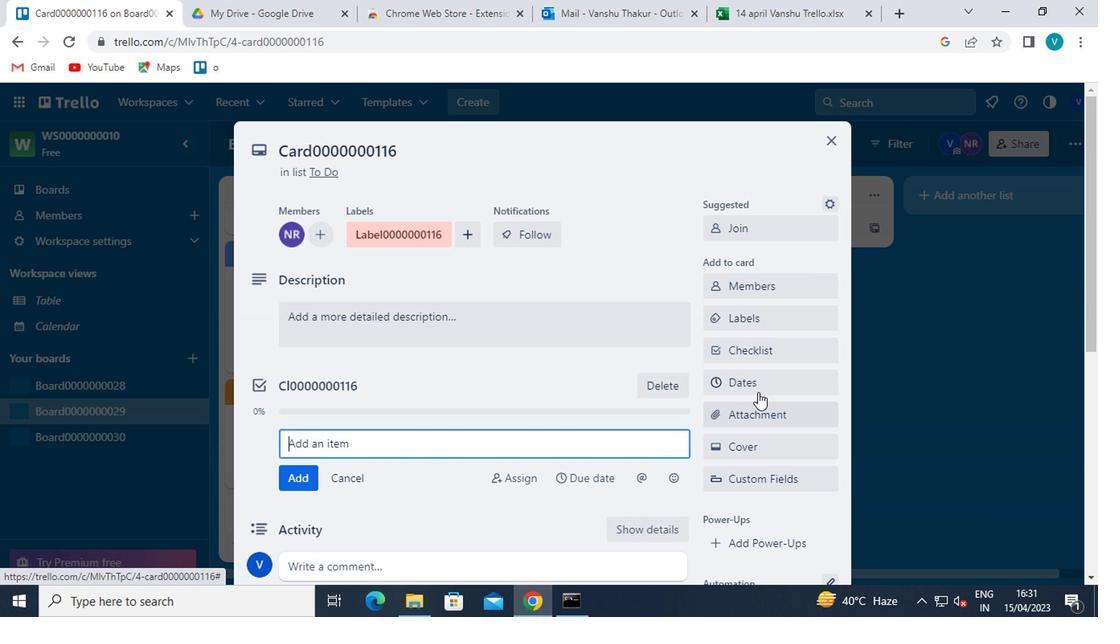 
Action: Mouse moved to (717, 427)
Screenshot: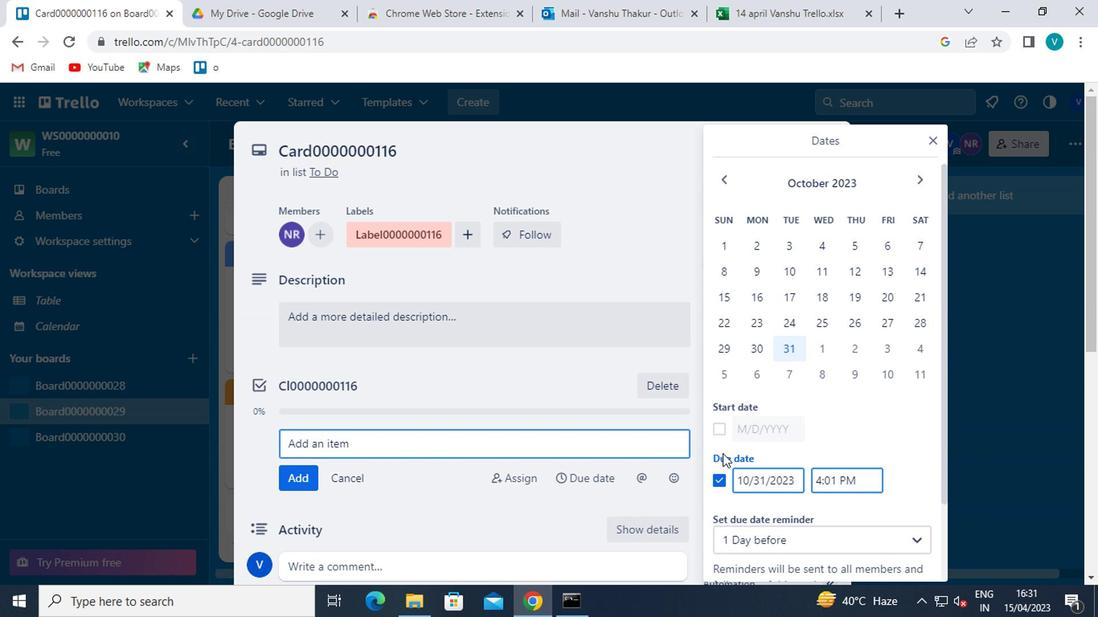 
Action: Mouse pressed left at (717, 427)
Screenshot: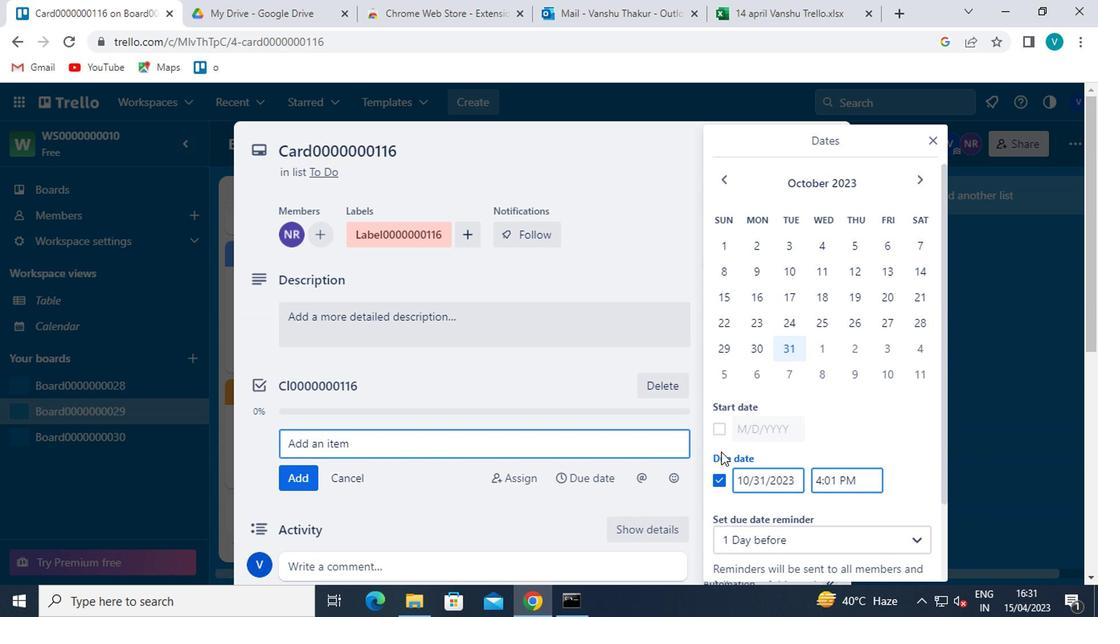 
Action: Mouse moved to (919, 169)
Screenshot: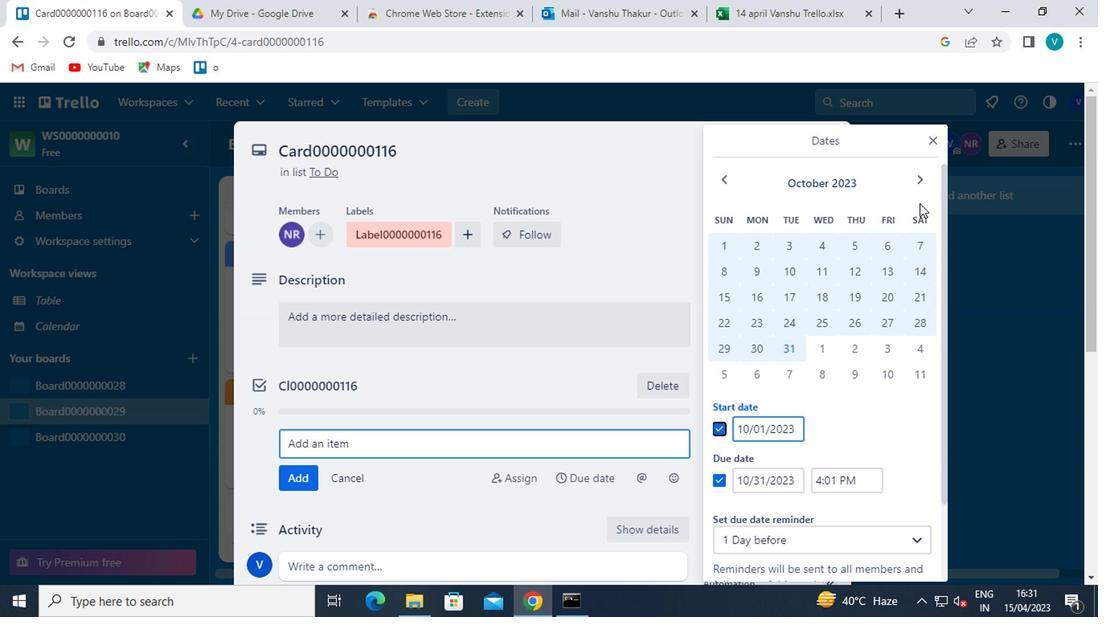 
Action: Mouse pressed left at (919, 169)
Screenshot: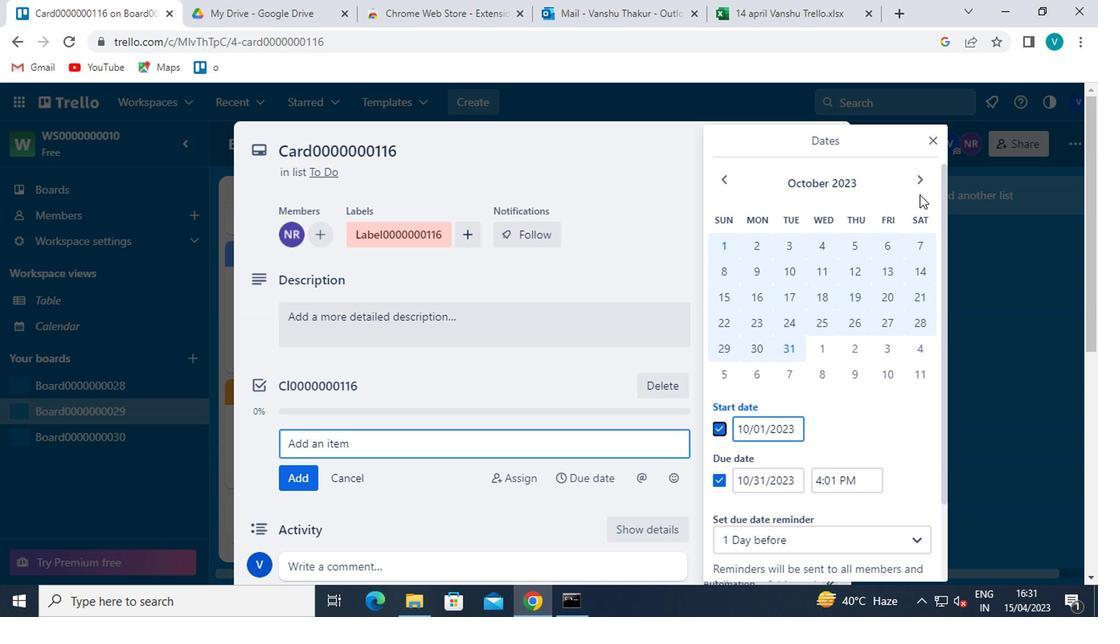 
Action: Mouse moved to (923, 176)
Screenshot: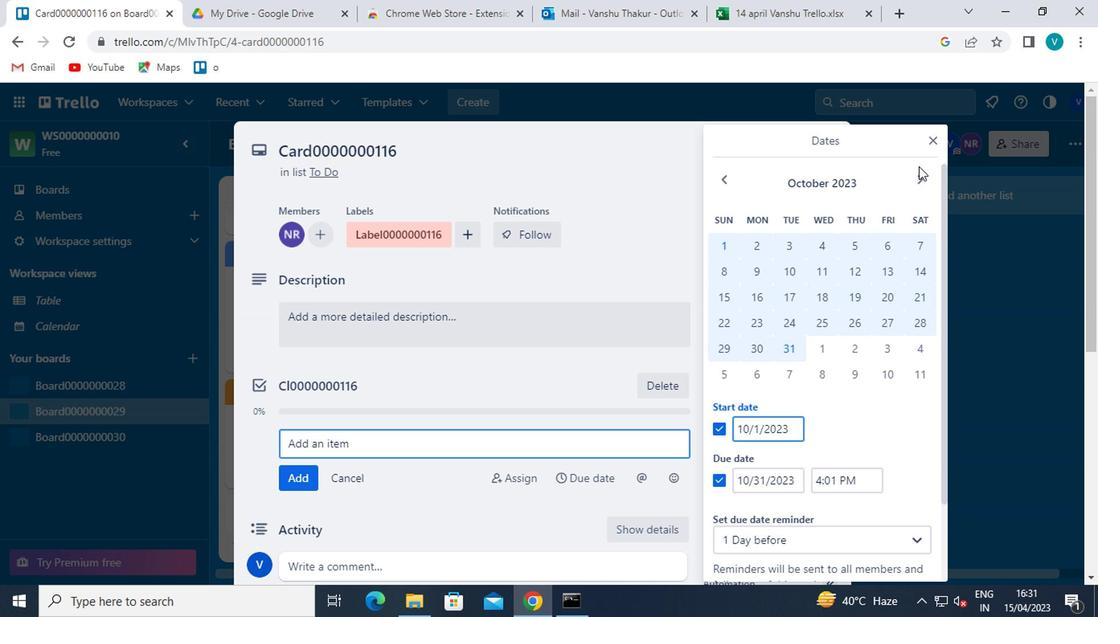 
Action: Mouse pressed left at (923, 176)
Screenshot: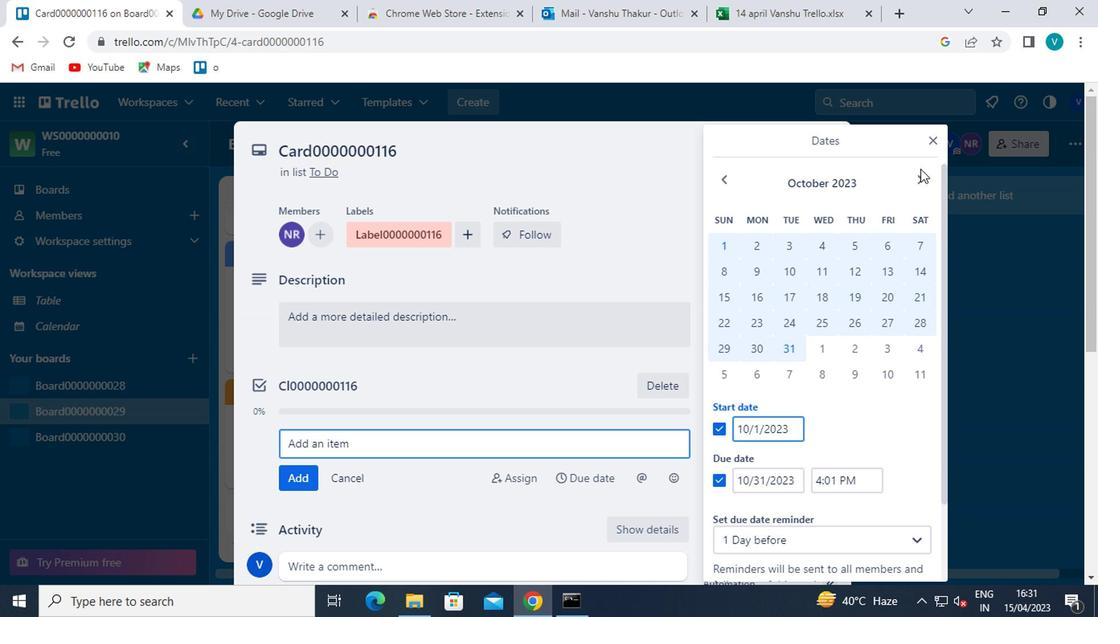 
Action: Mouse moved to (807, 243)
Screenshot: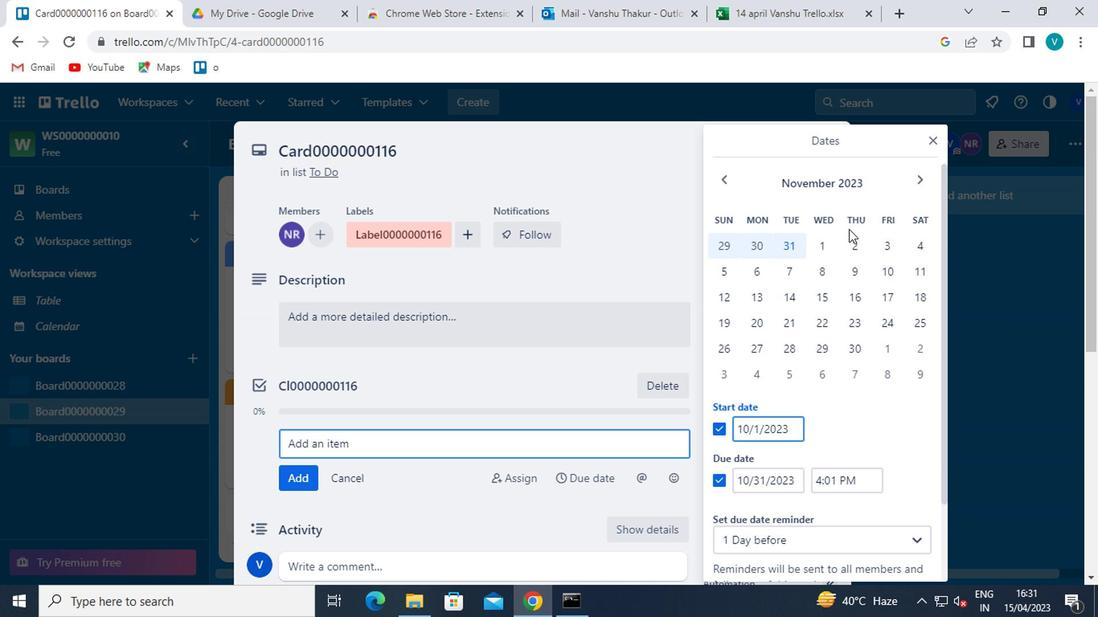 
Action: Mouse pressed left at (807, 243)
Screenshot: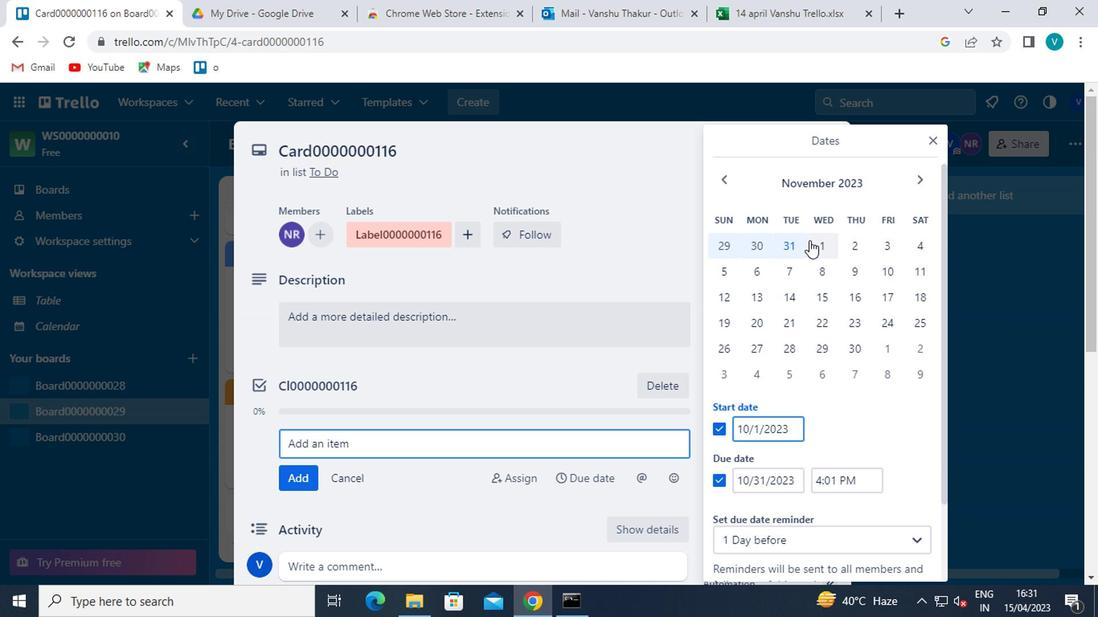 
Action: Mouse moved to (842, 354)
Screenshot: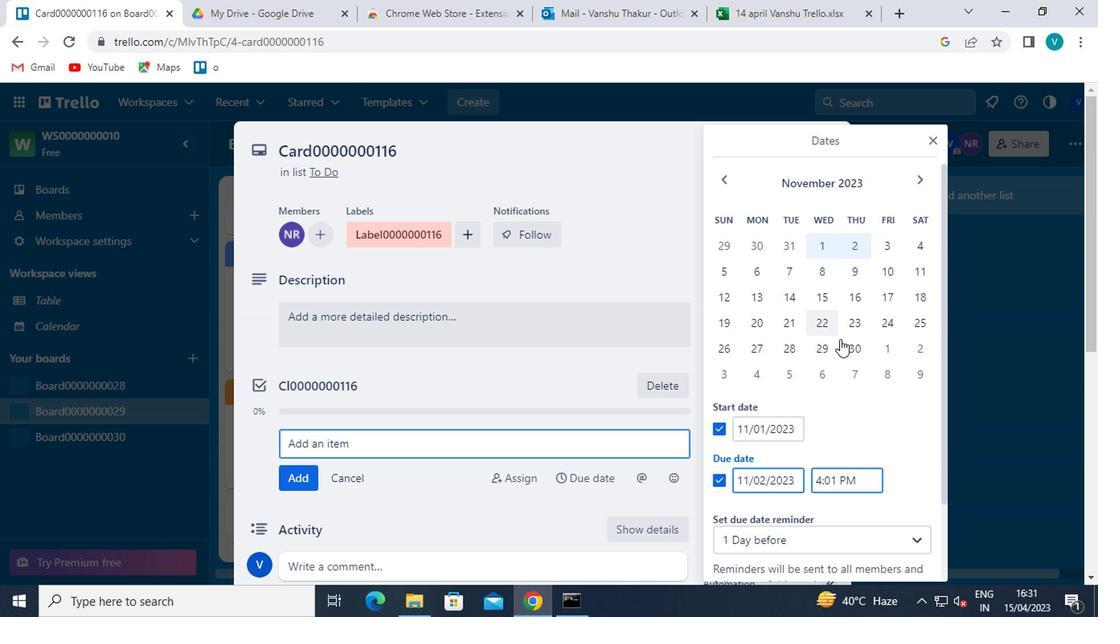 
Action: Mouse pressed left at (842, 354)
Screenshot: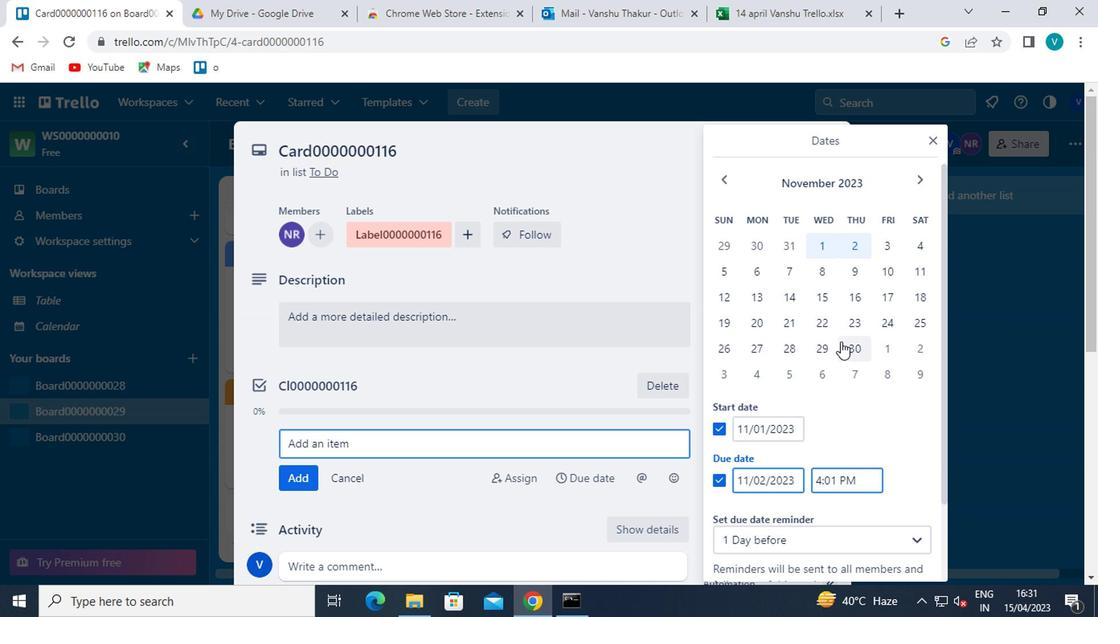 
Action: Mouse moved to (806, 417)
Screenshot: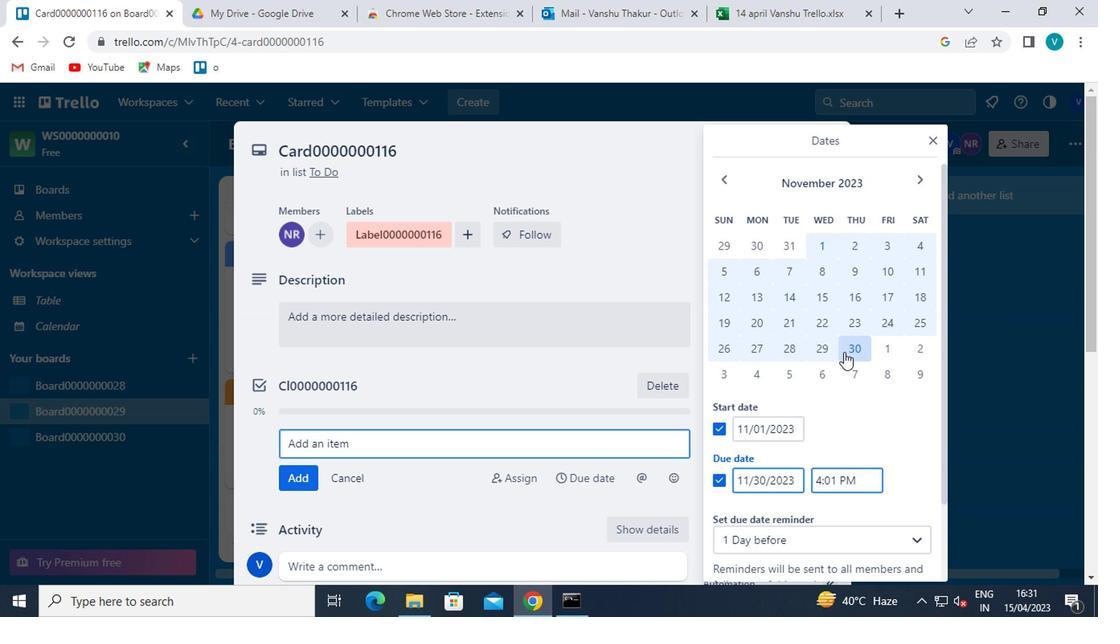 
Action: Mouse scrolled (806, 417) with delta (0, 0)
Screenshot: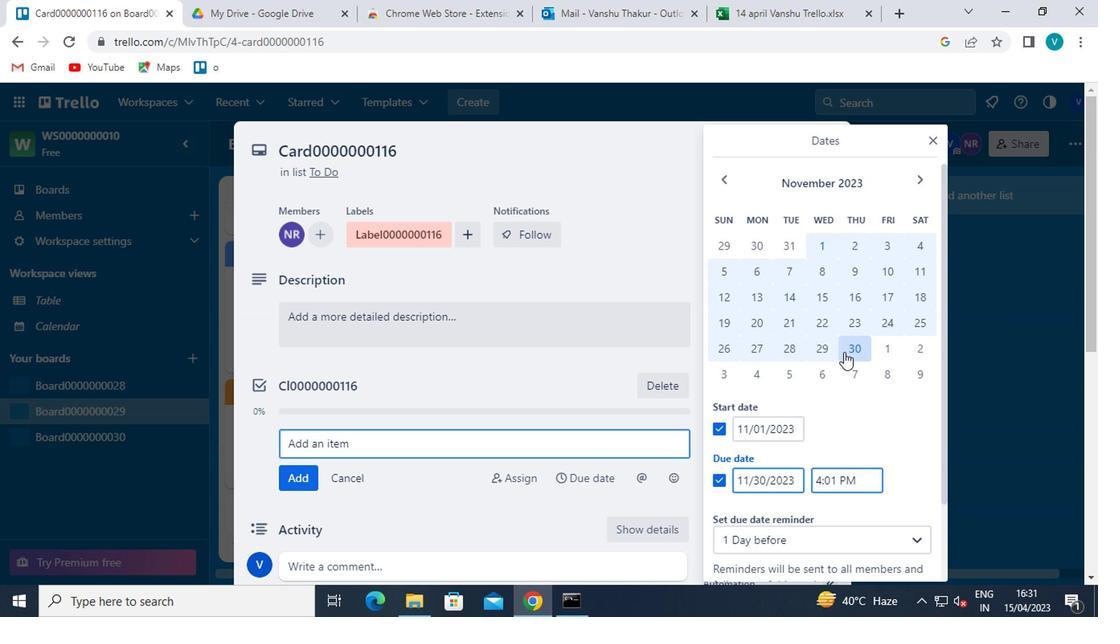 
Action: Mouse moved to (800, 429)
Screenshot: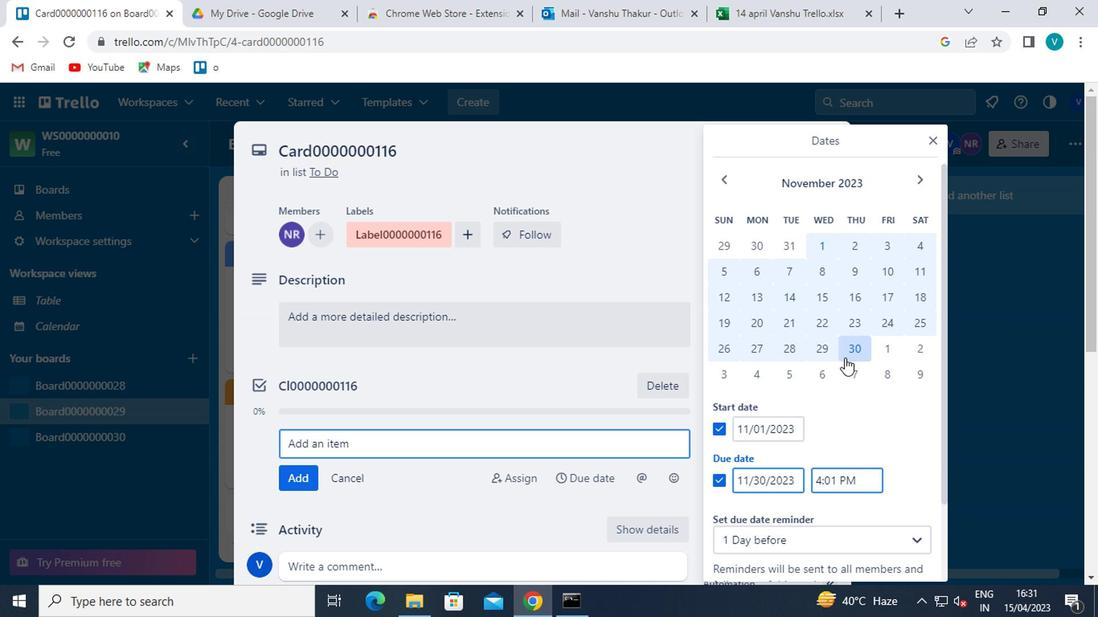 
Action: Mouse scrolled (800, 427) with delta (0, -1)
Screenshot: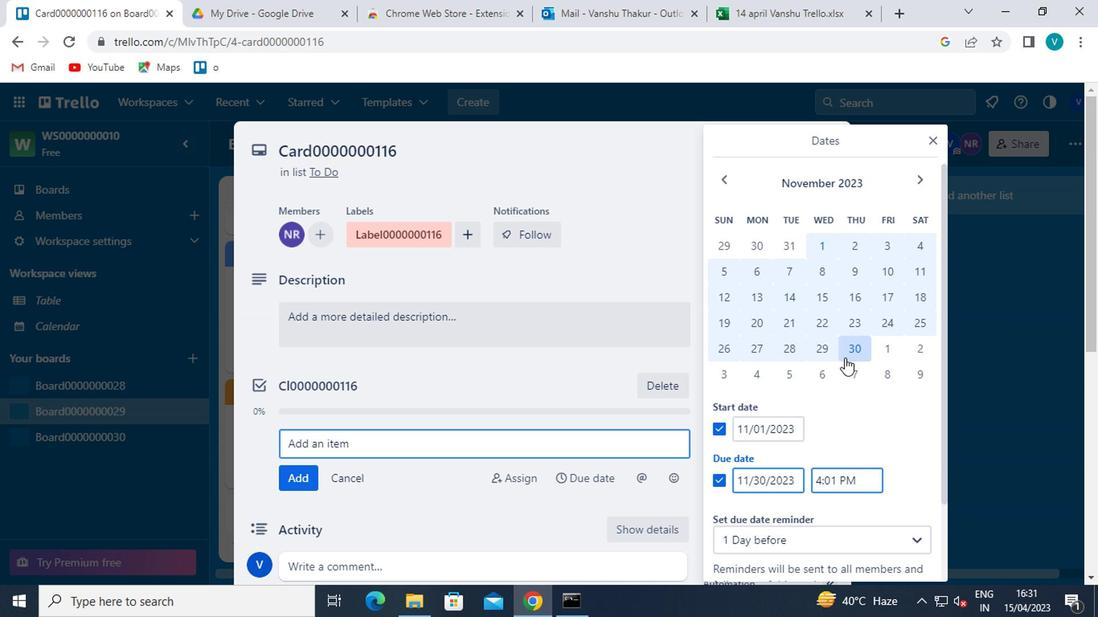 
Action: Mouse moved to (749, 521)
Screenshot: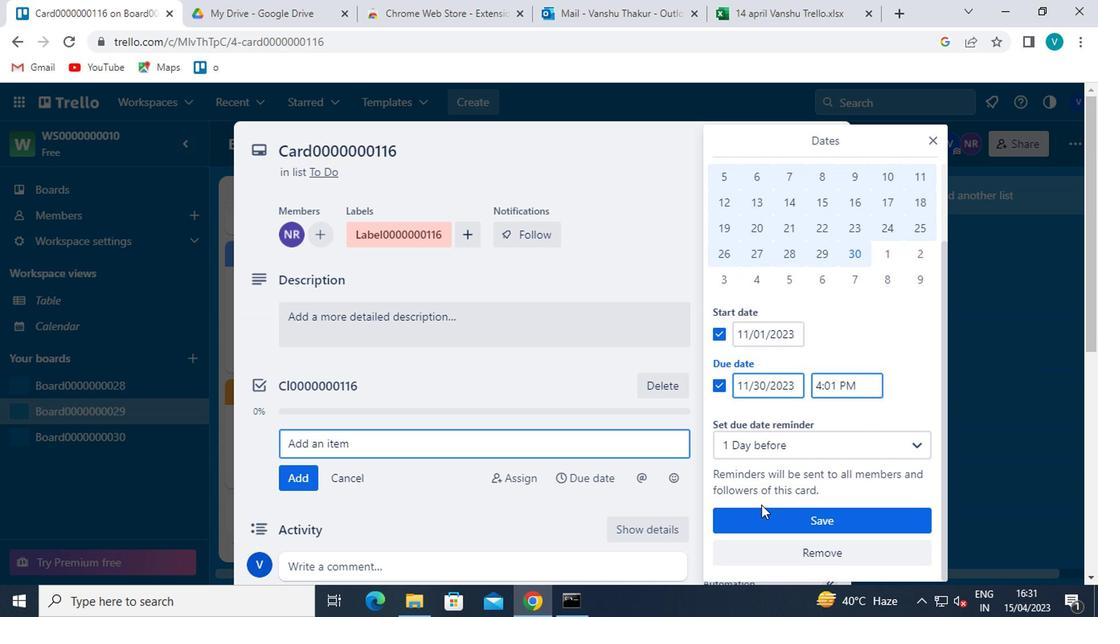 
Action: Mouse pressed left at (749, 521)
Screenshot: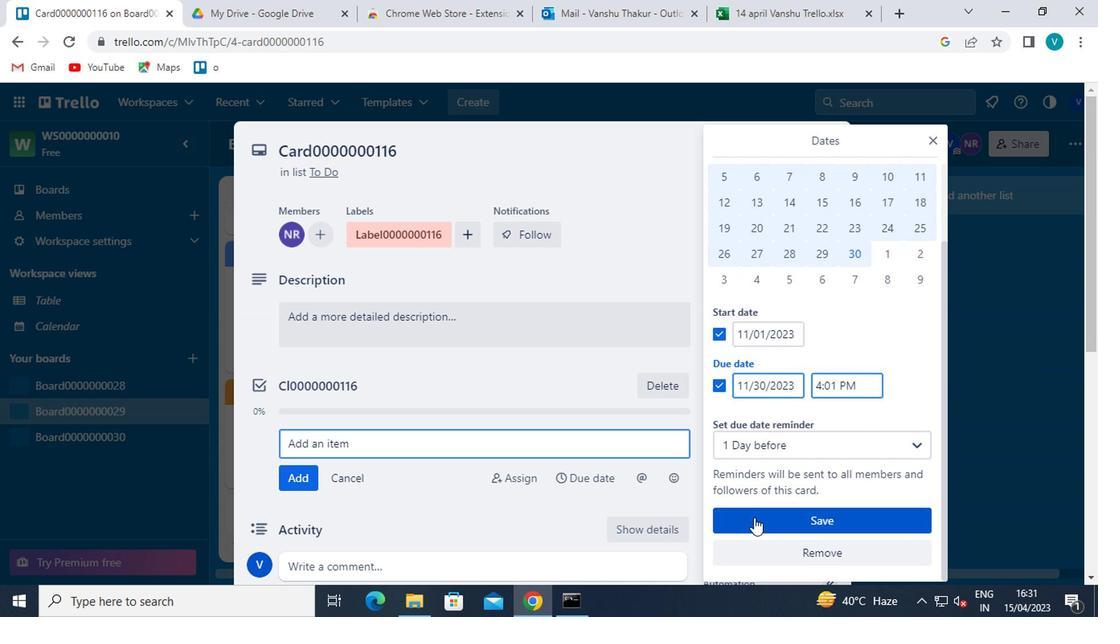 
